 Task: Forward email as attachment with the signature Guillermo Adams with the subject Update on a termination meeting from softage.8@softage.net to softage.6@softage.net and softage.7@softage.net with BCC to softage.9@softage.net with the message Could you please provide a list of the project assumptions and constraints?
Action: Mouse moved to (113, 108)
Screenshot: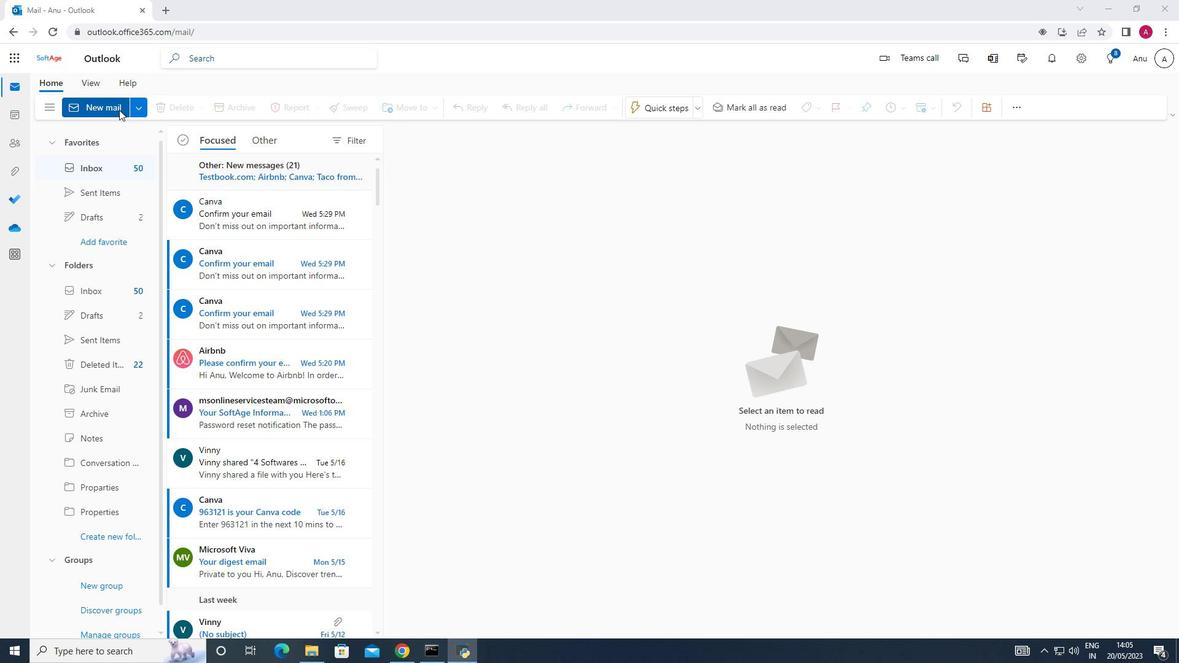 
Action: Mouse pressed left at (113, 108)
Screenshot: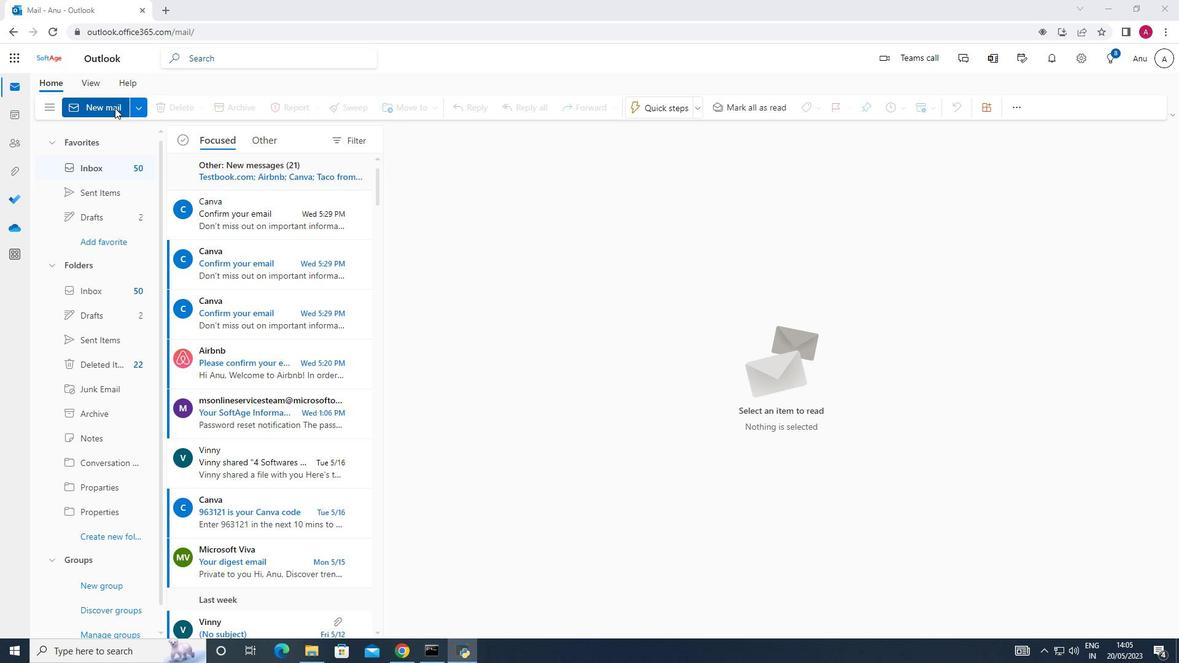 
Action: Mouse moved to (460, 175)
Screenshot: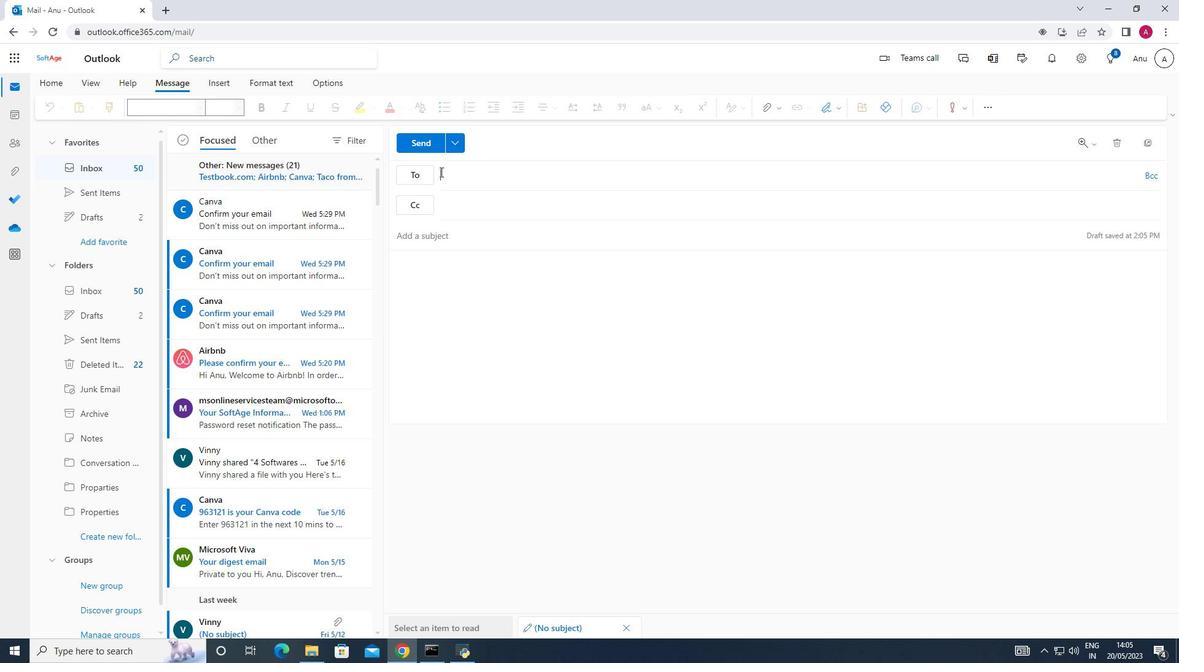 
Action: Mouse pressed left at (460, 175)
Screenshot: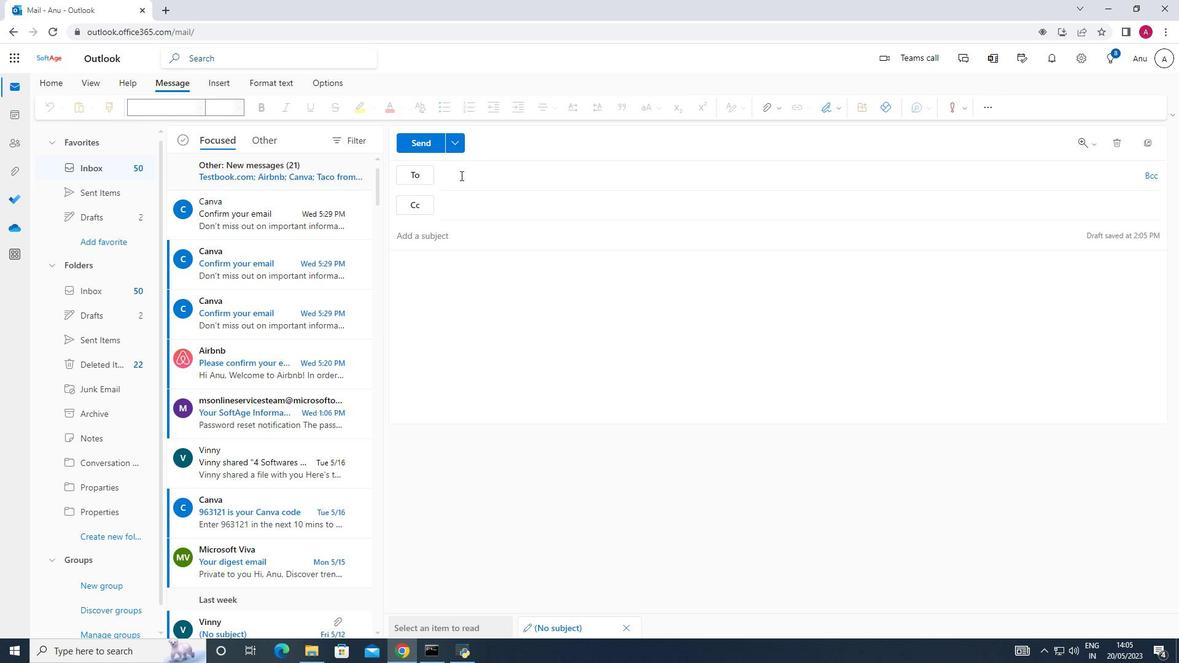 
Action: Mouse moved to (838, 112)
Screenshot: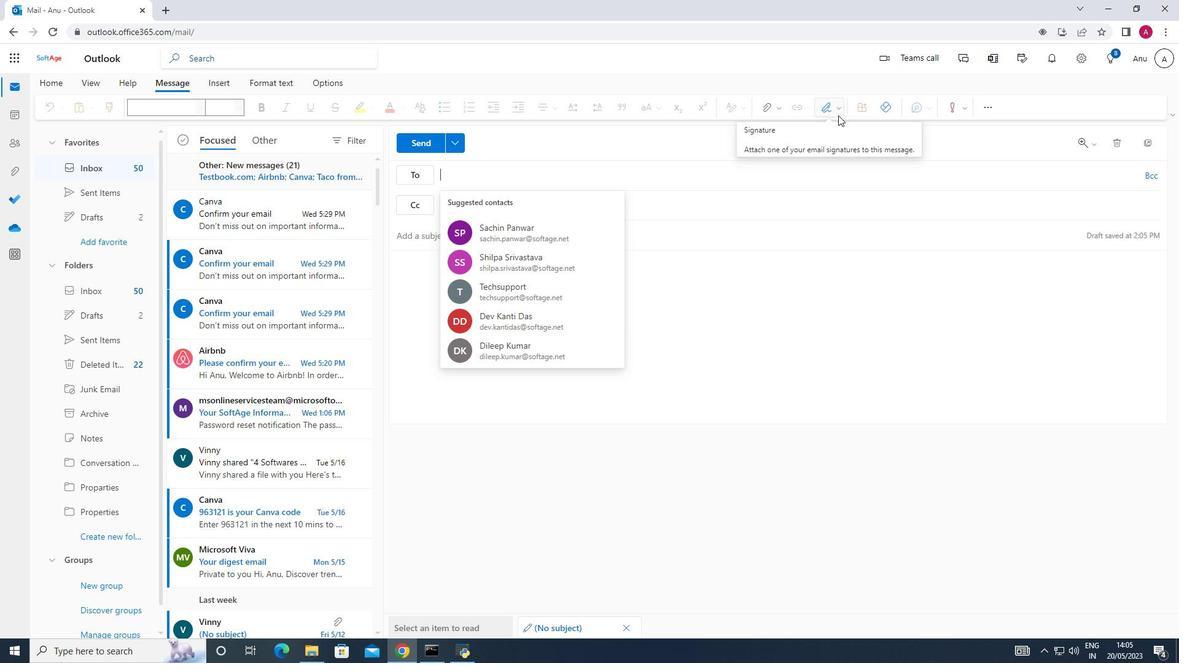 
Action: Mouse pressed left at (838, 112)
Screenshot: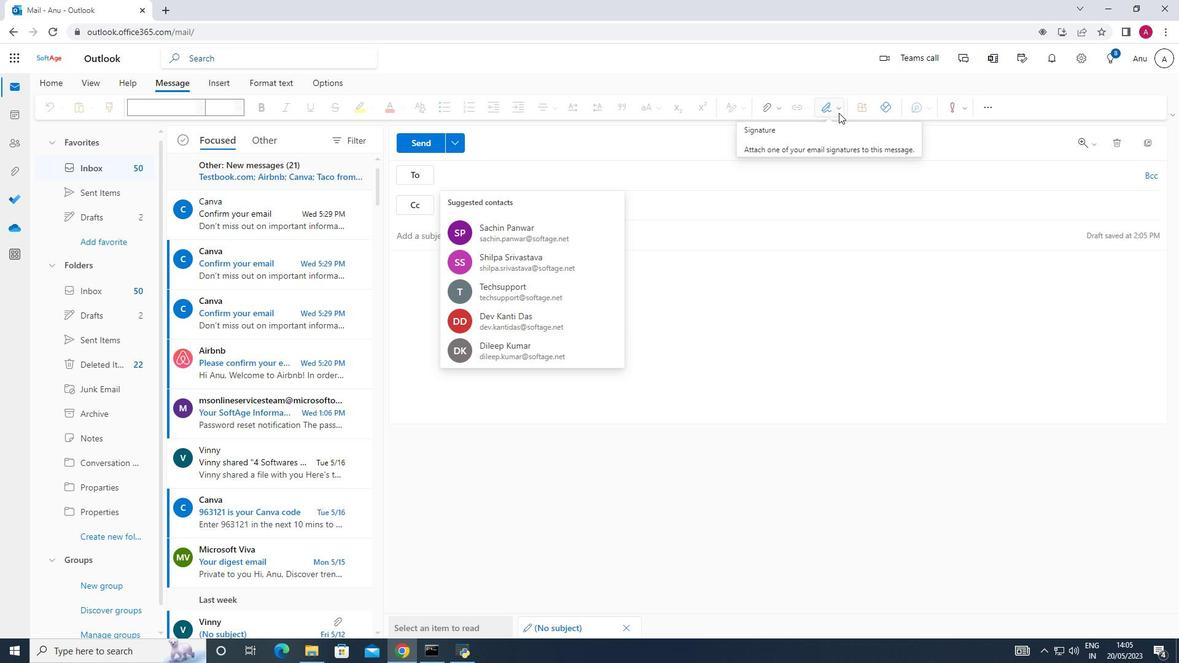 
Action: Mouse moved to (808, 160)
Screenshot: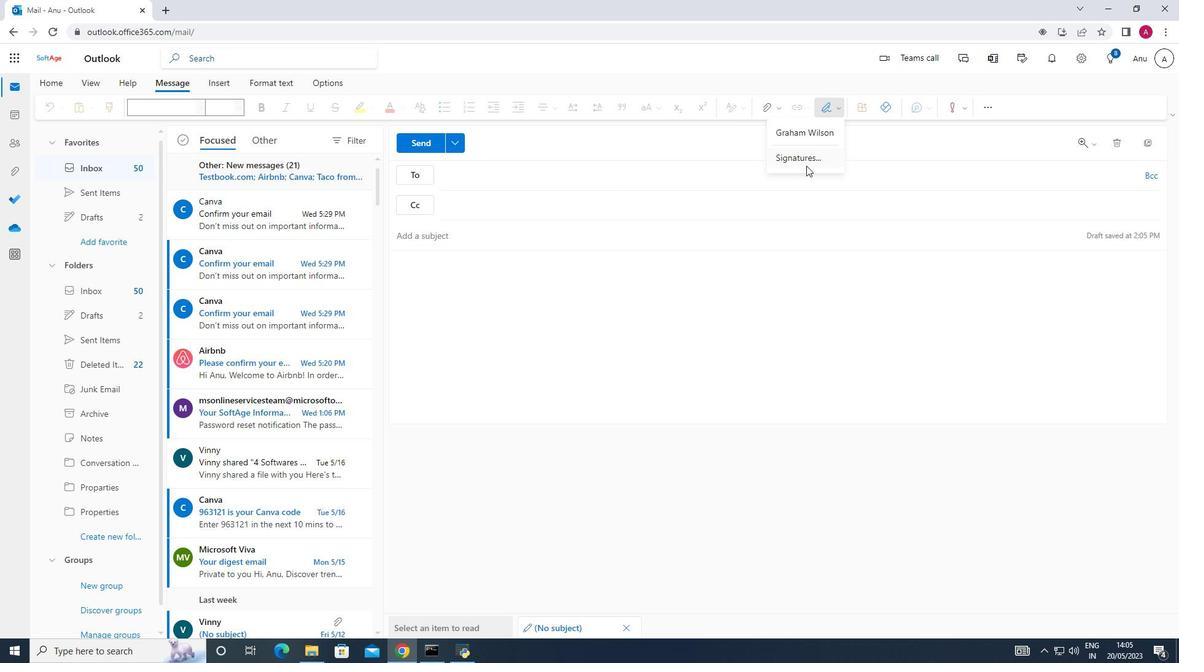 
Action: Mouse pressed left at (808, 160)
Screenshot: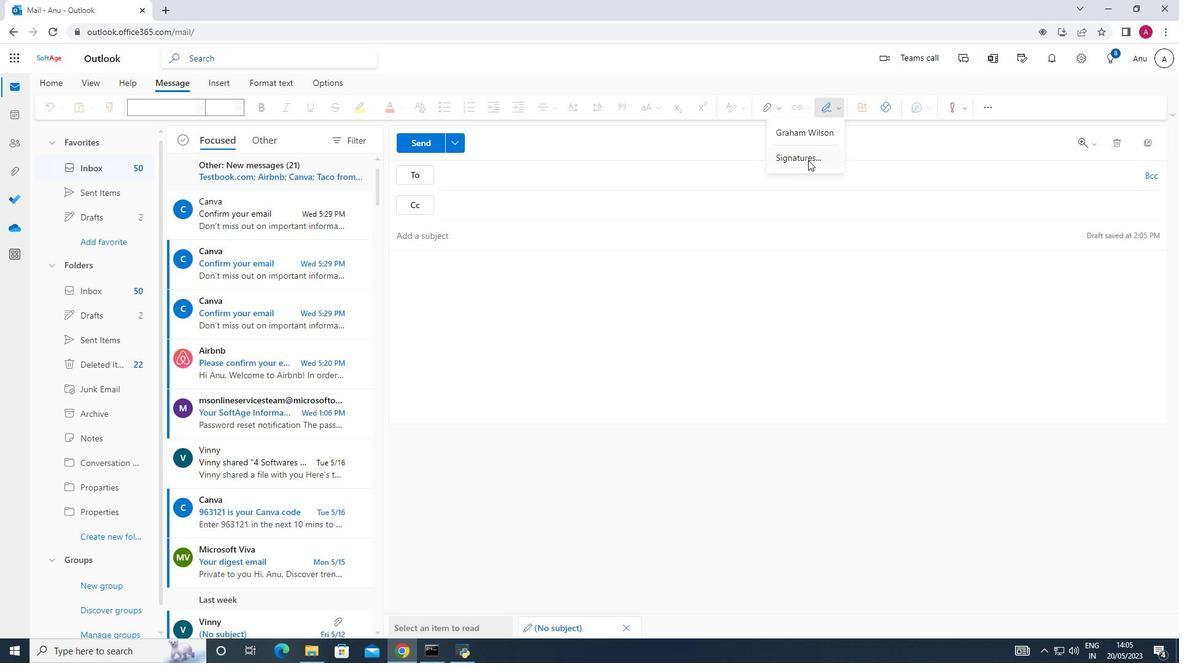 
Action: Mouse moved to (838, 205)
Screenshot: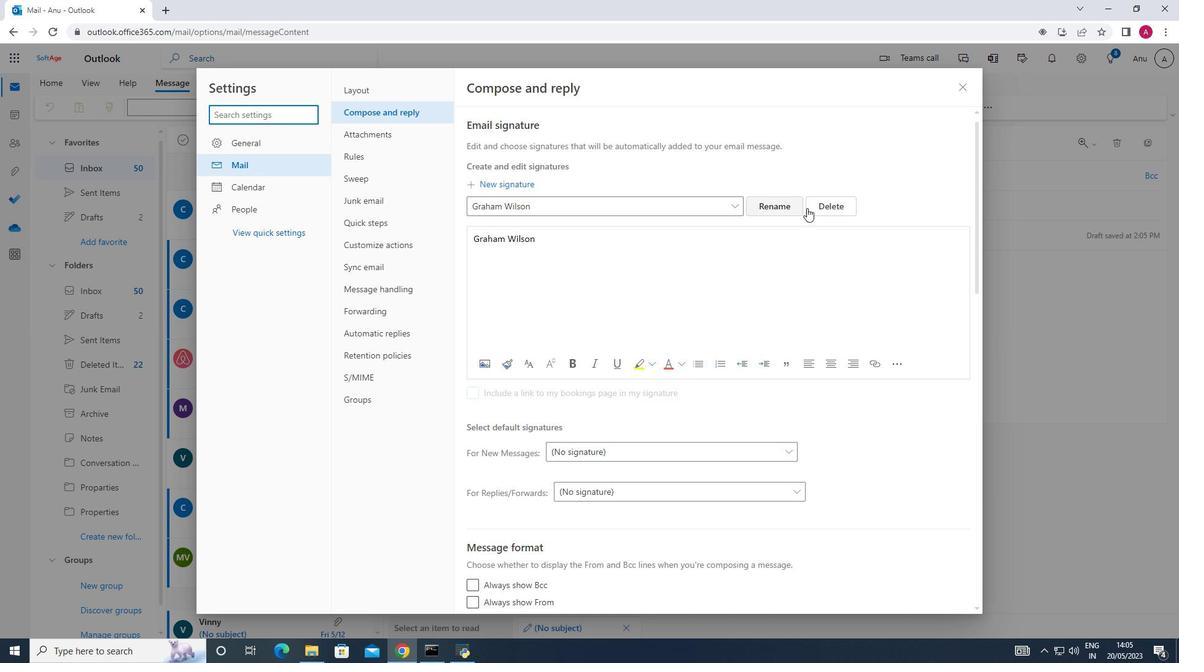 
Action: Mouse pressed left at (838, 205)
Screenshot: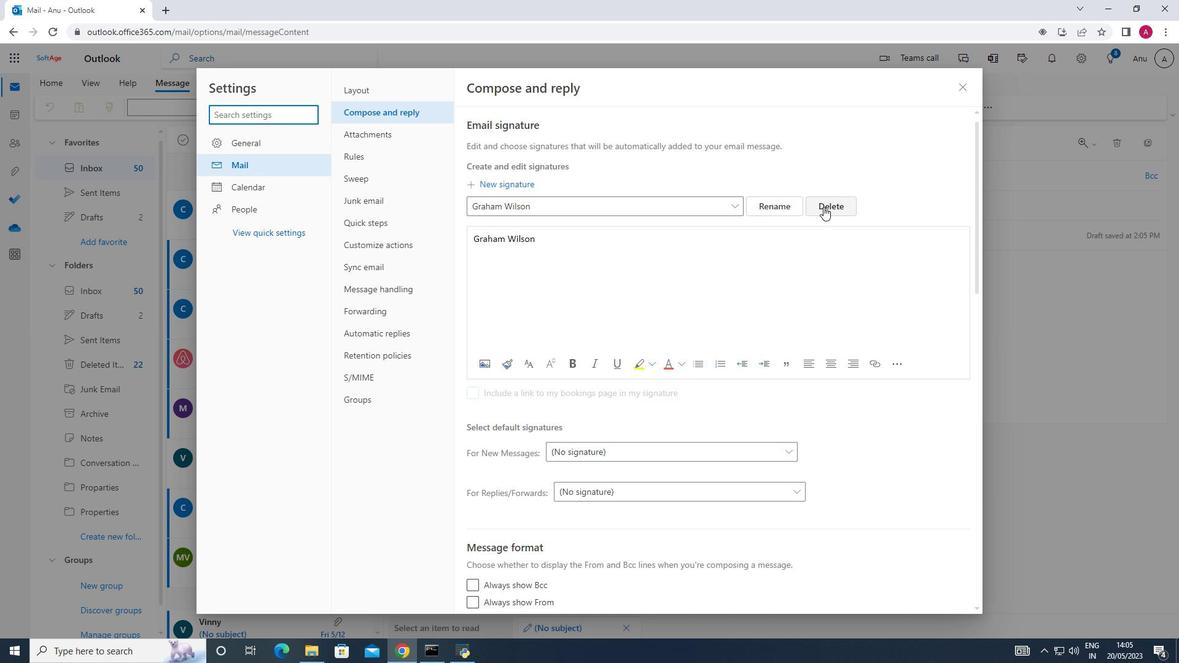 
Action: Mouse moved to (881, 588)
Screenshot: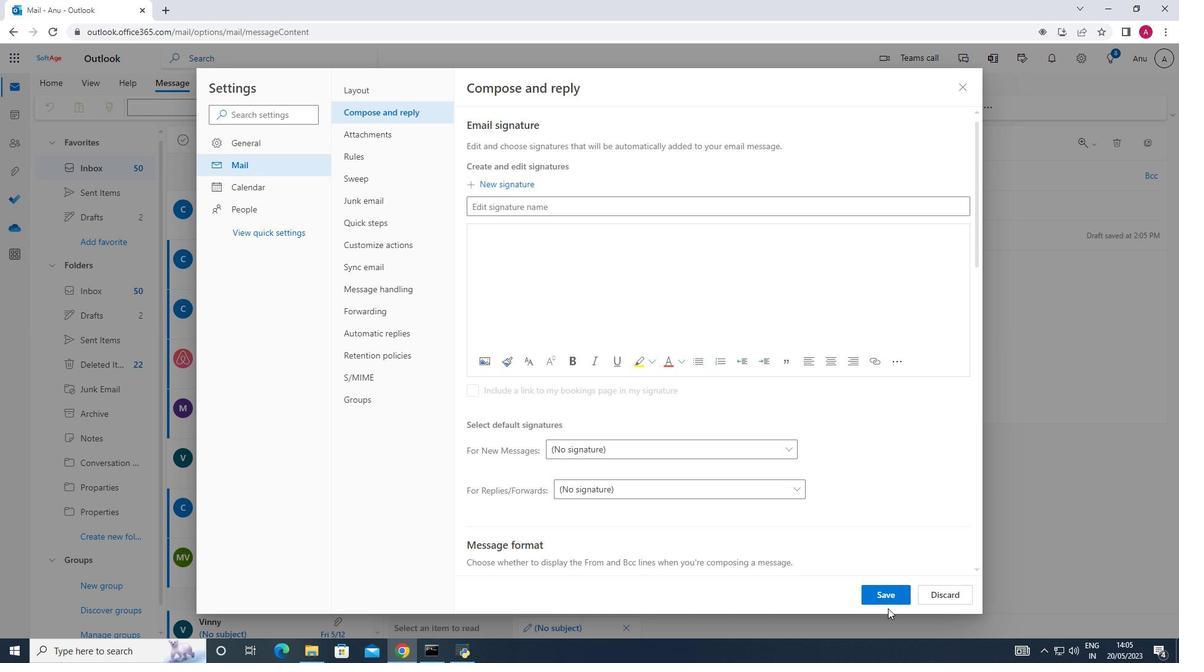 
Action: Mouse pressed left at (881, 588)
Screenshot: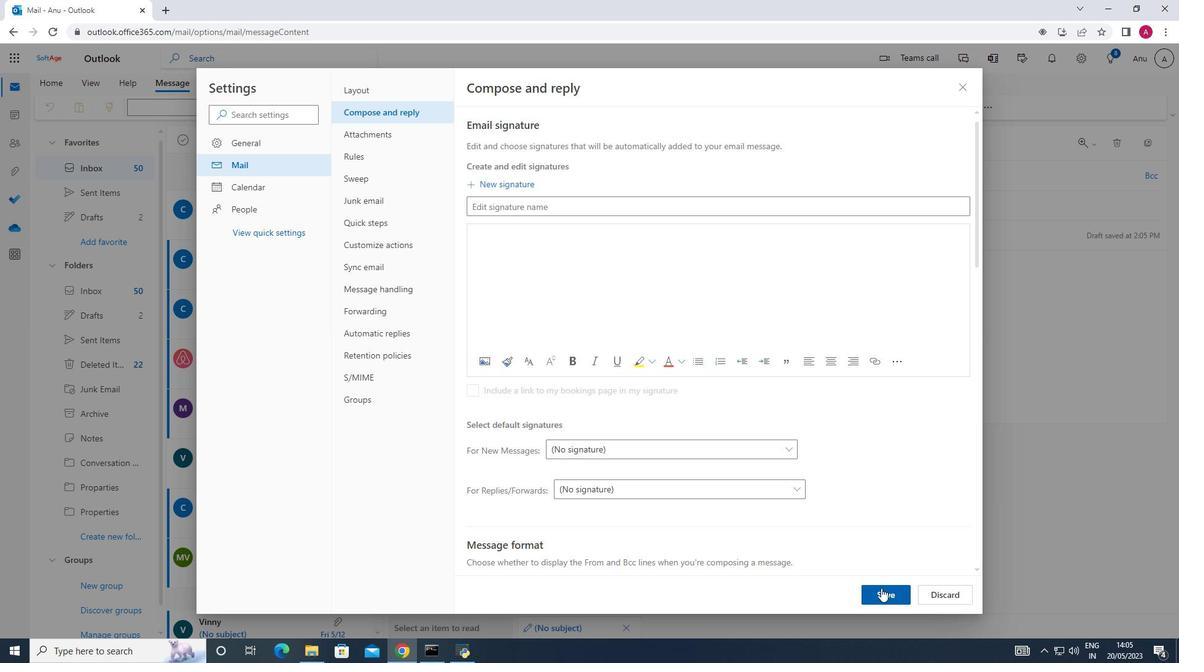 
Action: Mouse moved to (961, 85)
Screenshot: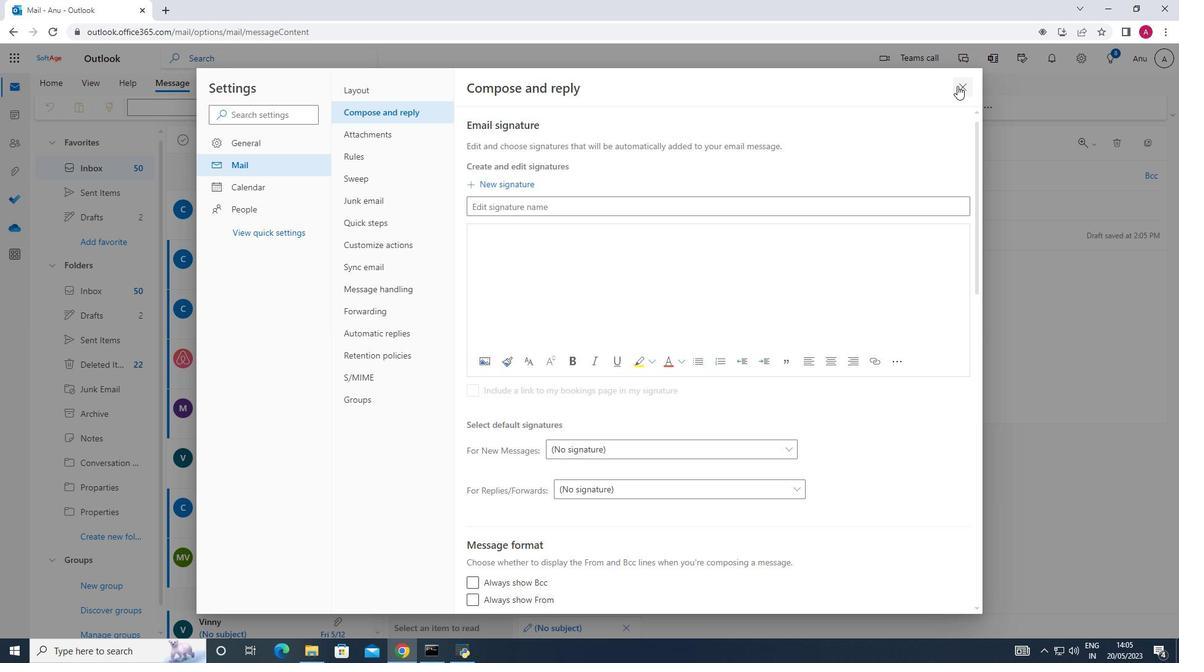 
Action: Mouse pressed left at (961, 85)
Screenshot: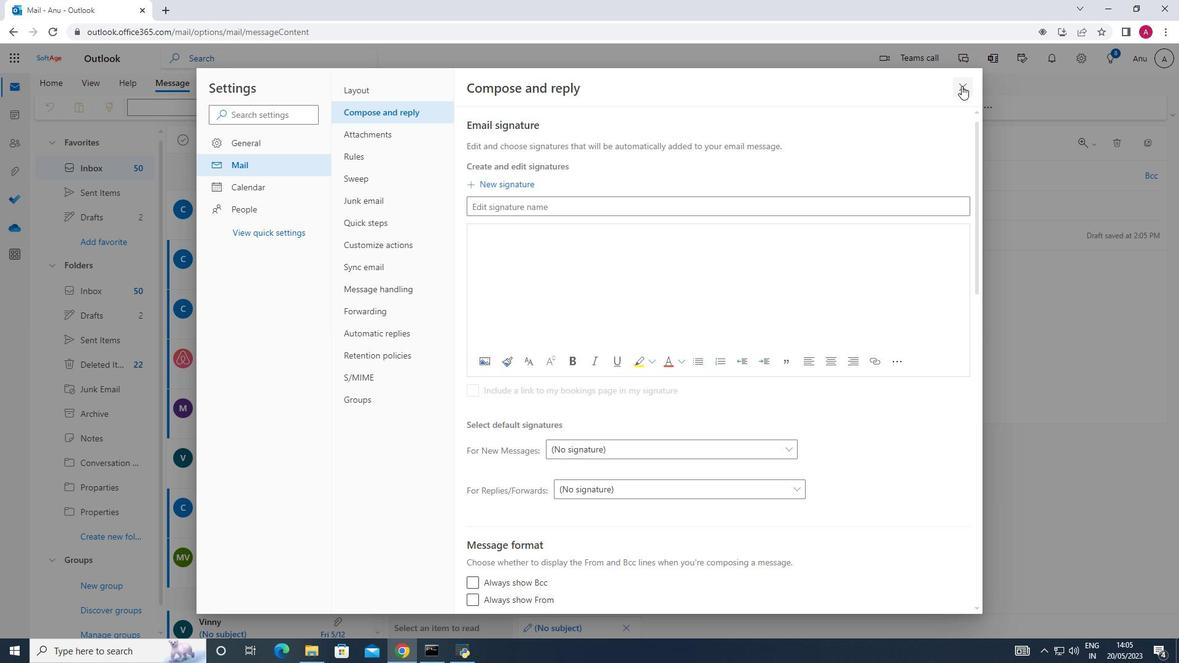 
Action: Mouse moved to (832, 109)
Screenshot: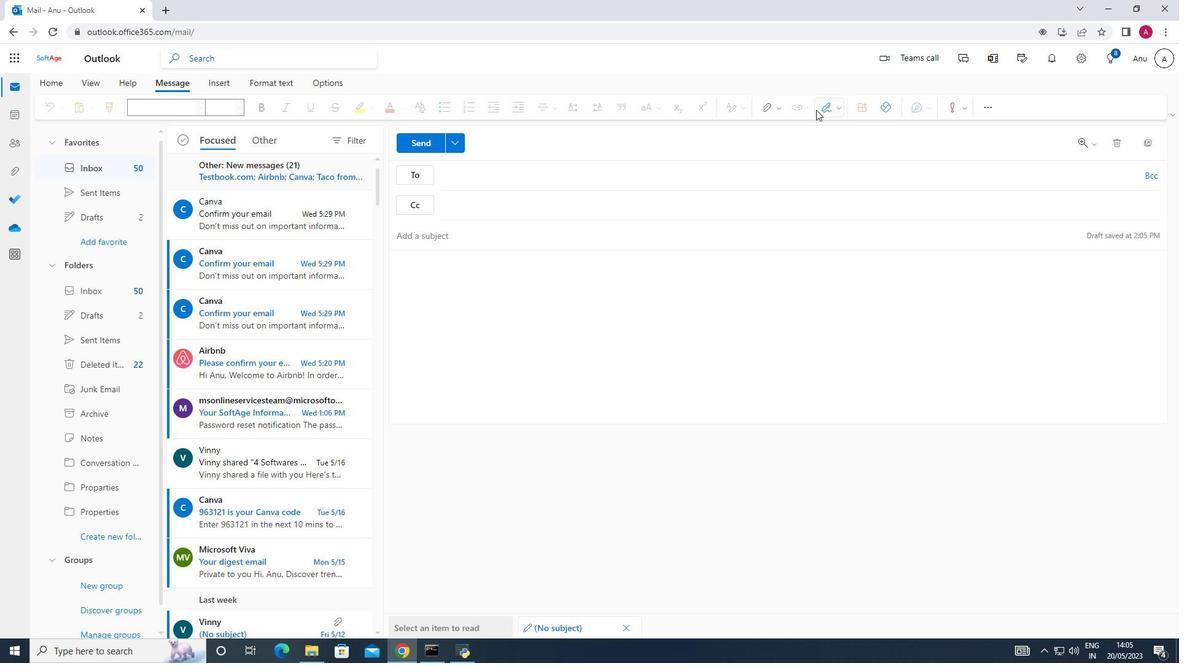 
Action: Mouse pressed left at (832, 109)
Screenshot: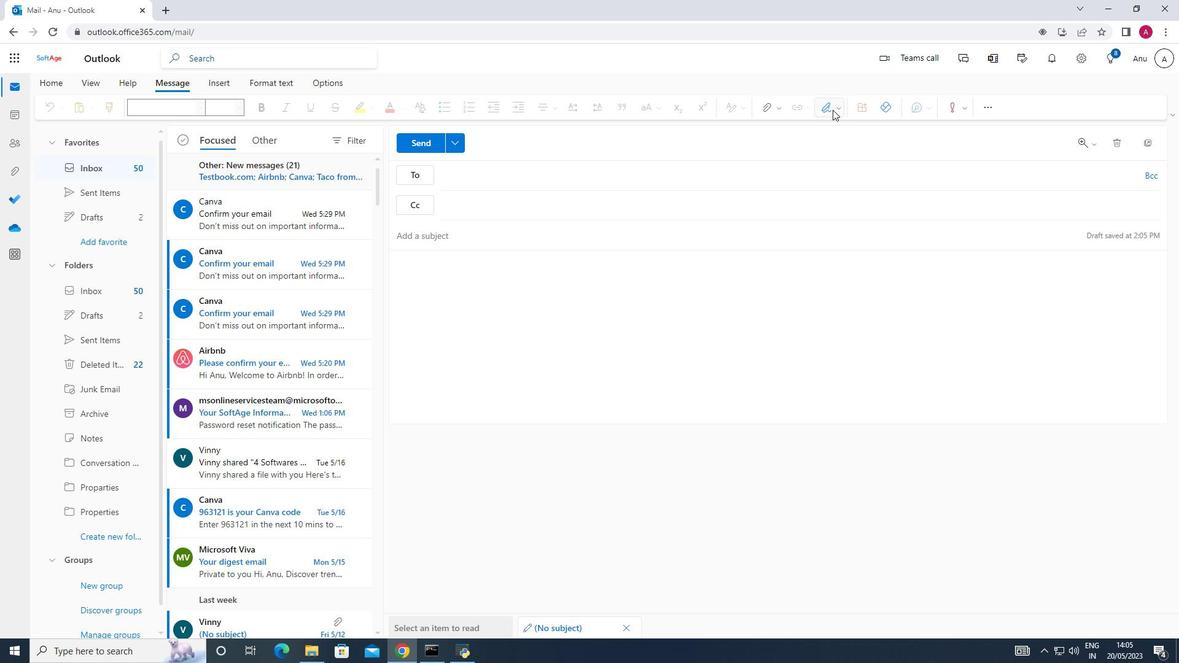 
Action: Mouse moved to (825, 135)
Screenshot: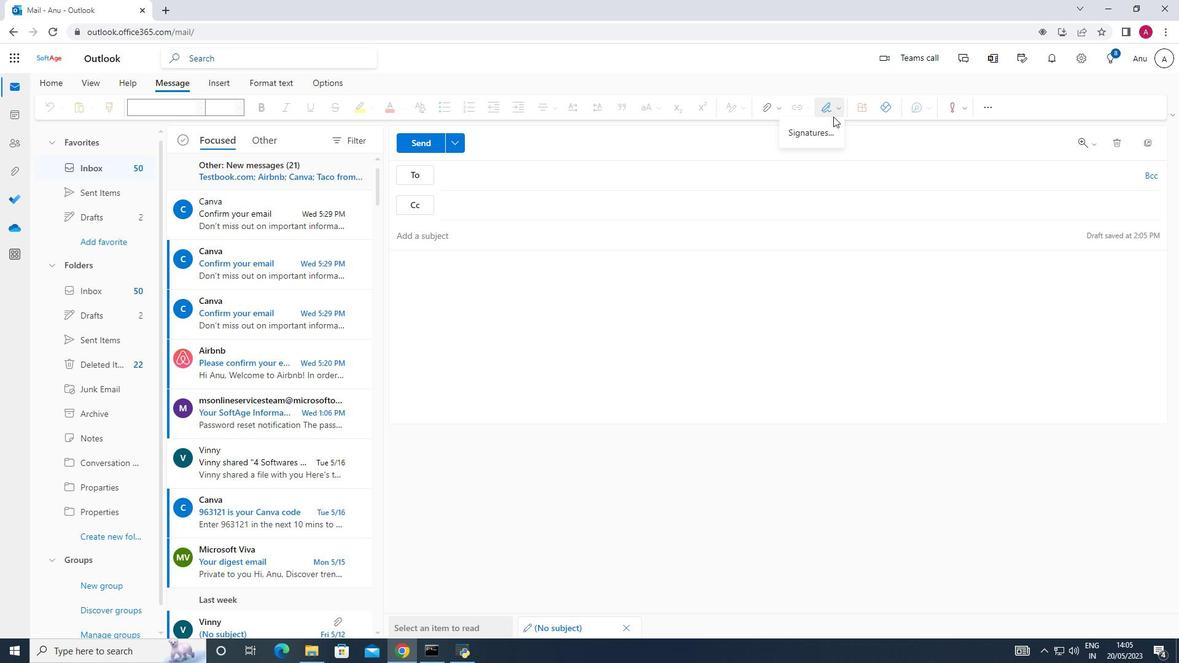 
Action: Mouse pressed left at (825, 135)
Screenshot: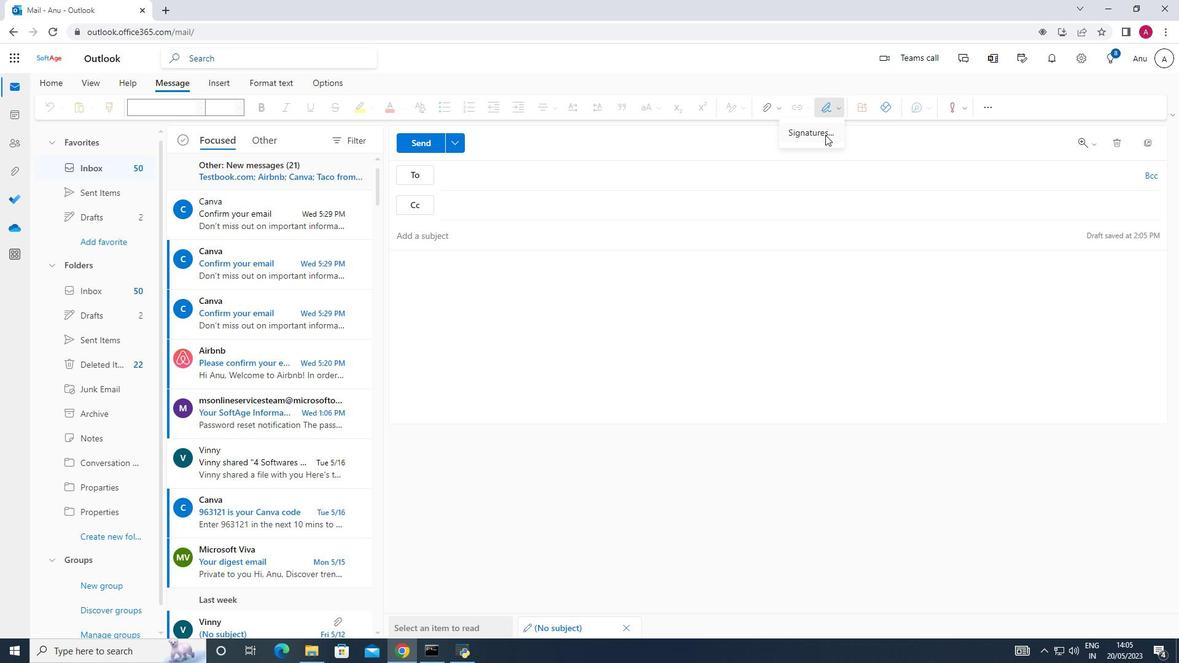 
Action: Mouse moved to (513, 209)
Screenshot: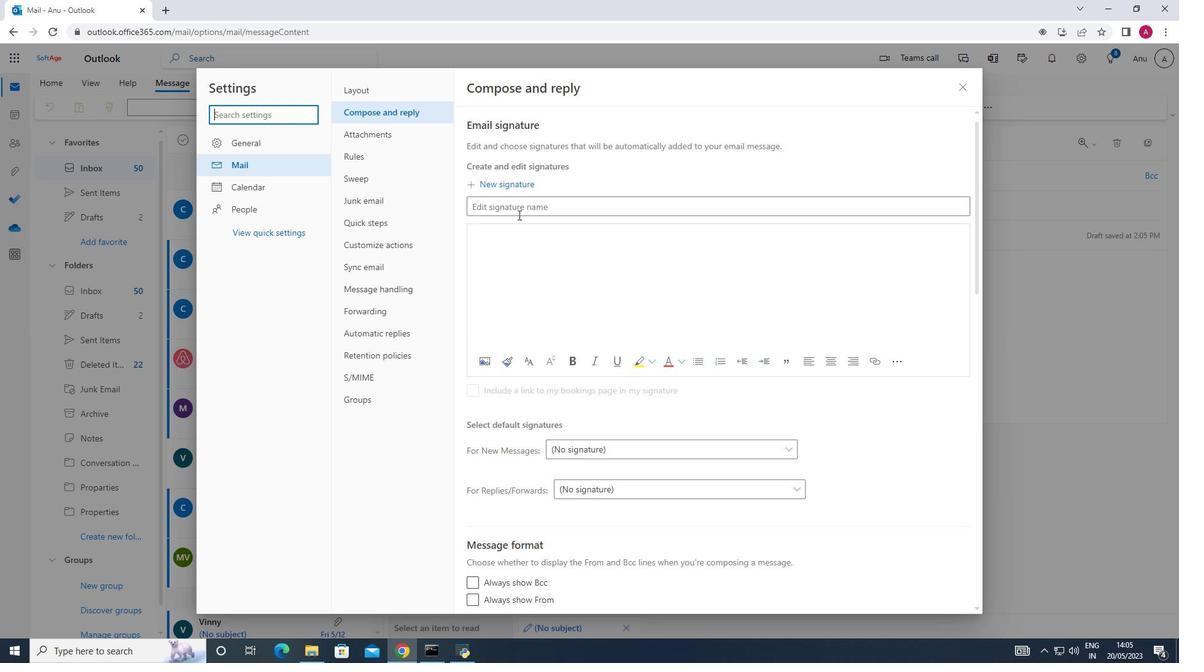 
Action: Mouse pressed left at (513, 209)
Screenshot: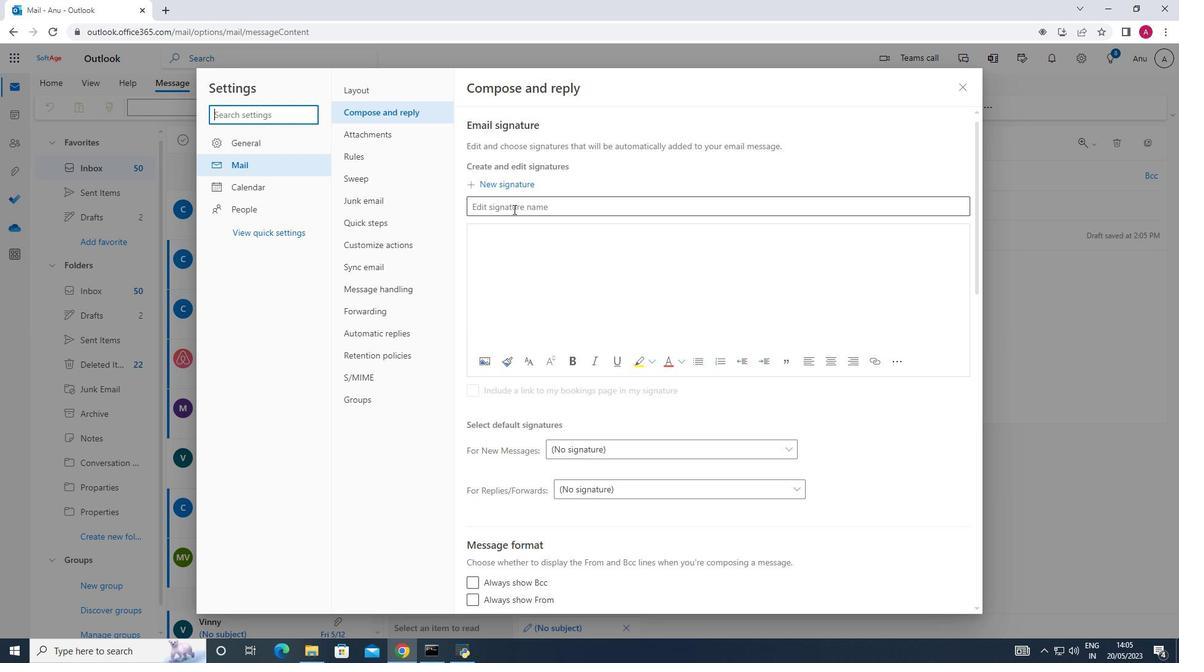 
Action: Key pressed <Key.shift><Key.shift><Key.shift>Guillermo<Key.space><Key.shift>Adams
Screenshot: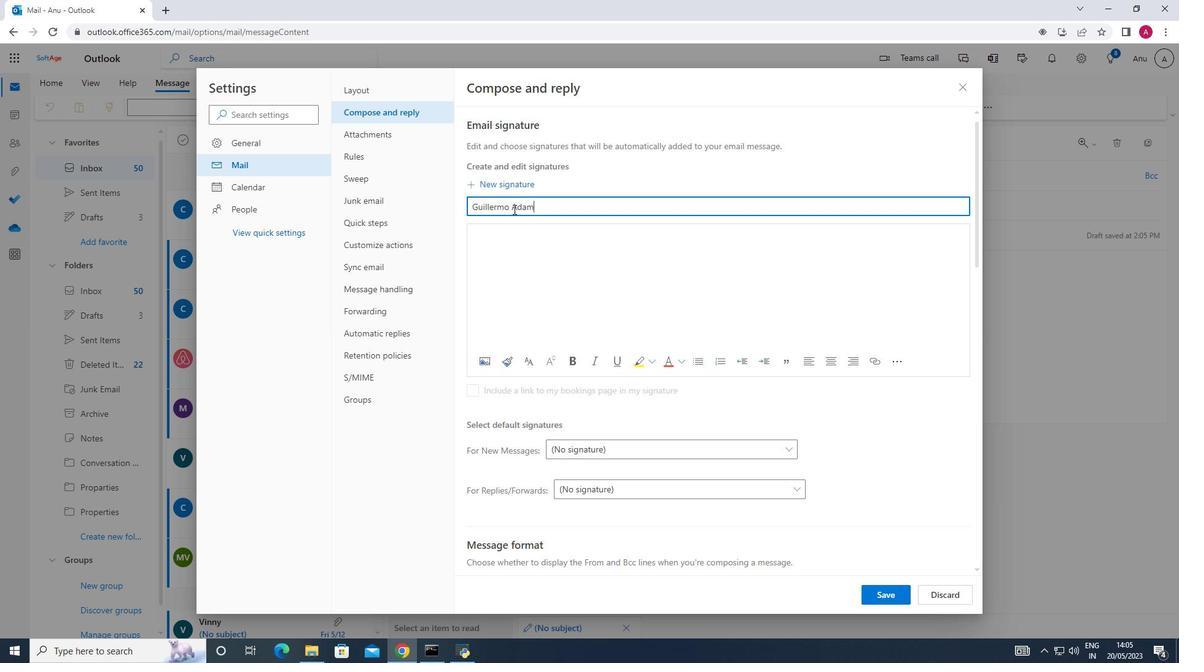 
Action: Mouse moved to (485, 239)
Screenshot: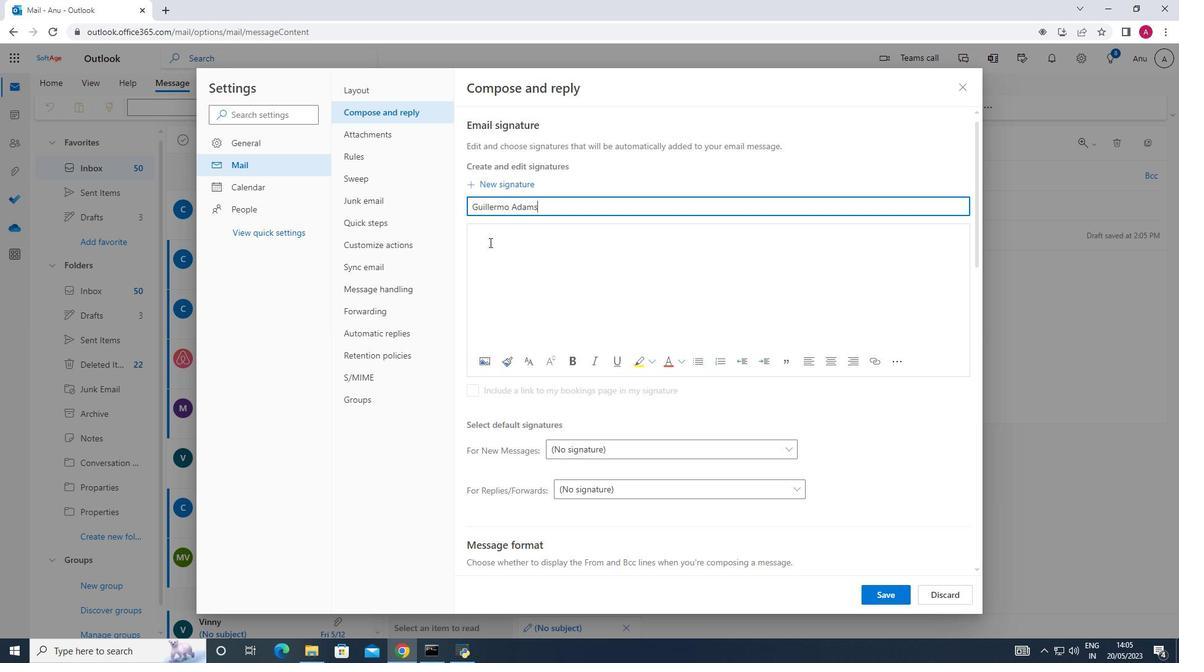 
Action: Mouse pressed left at (485, 239)
Screenshot: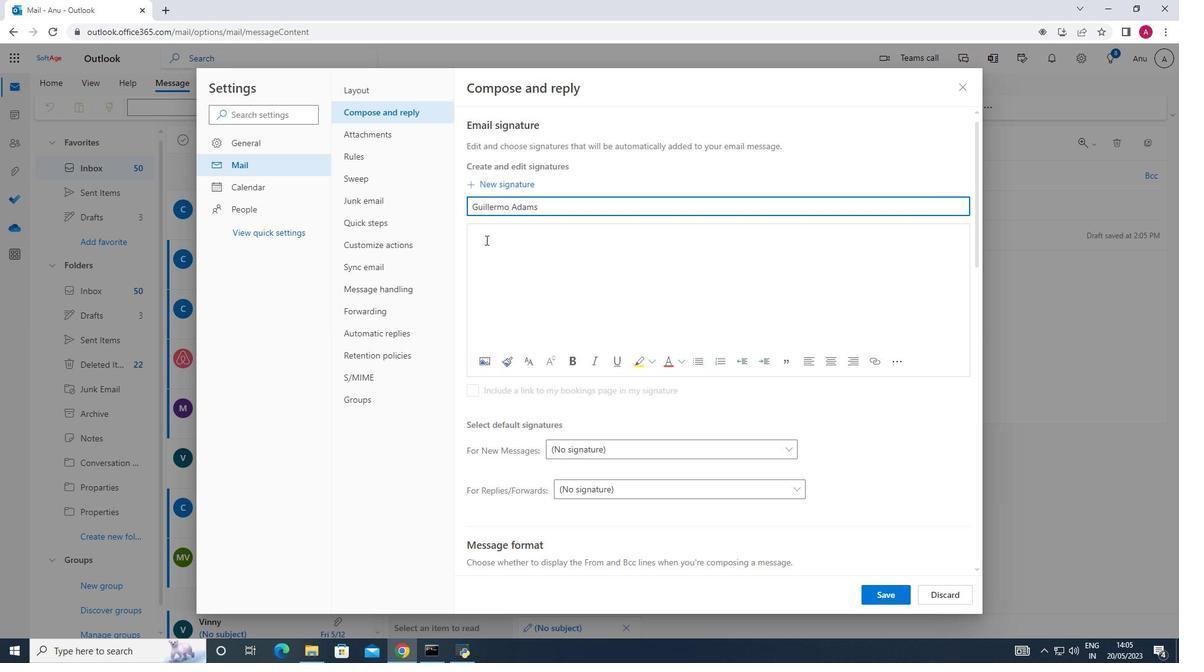 
Action: Key pressed <Key.shift><Key.shift><Key.shift><Key.shift><Key.shift><Key.shift><Key.shift><Key.shift>Guillermo<Key.space><Key.shift>Adams
Screenshot: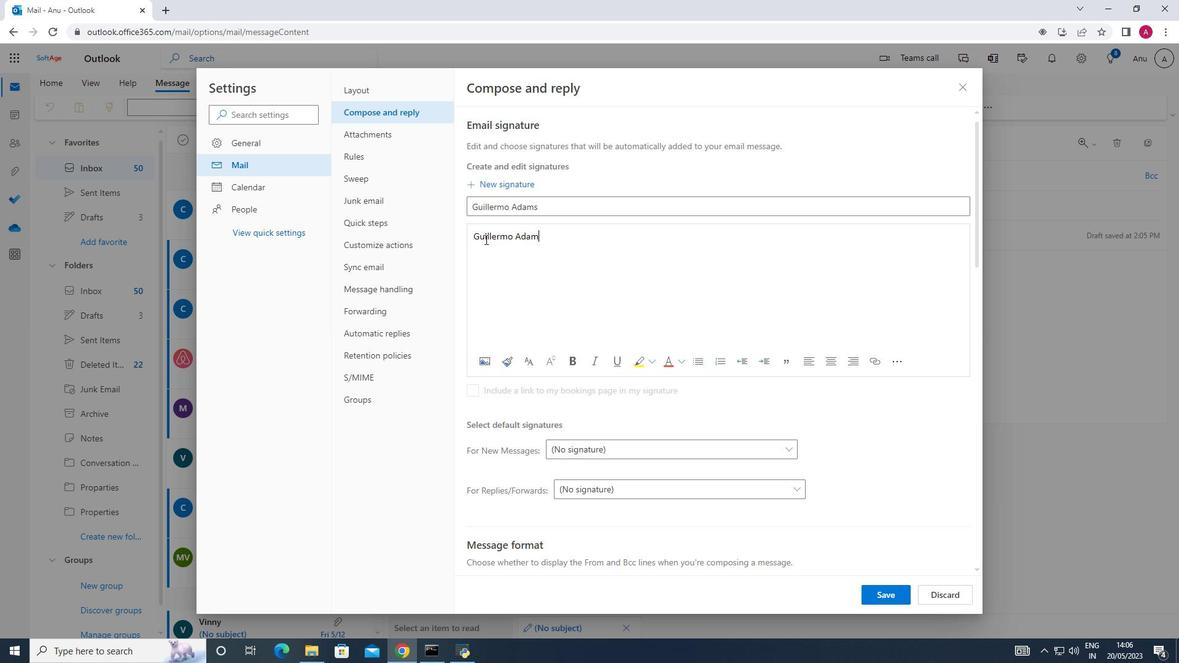 
Action: Mouse moved to (562, 272)
Screenshot: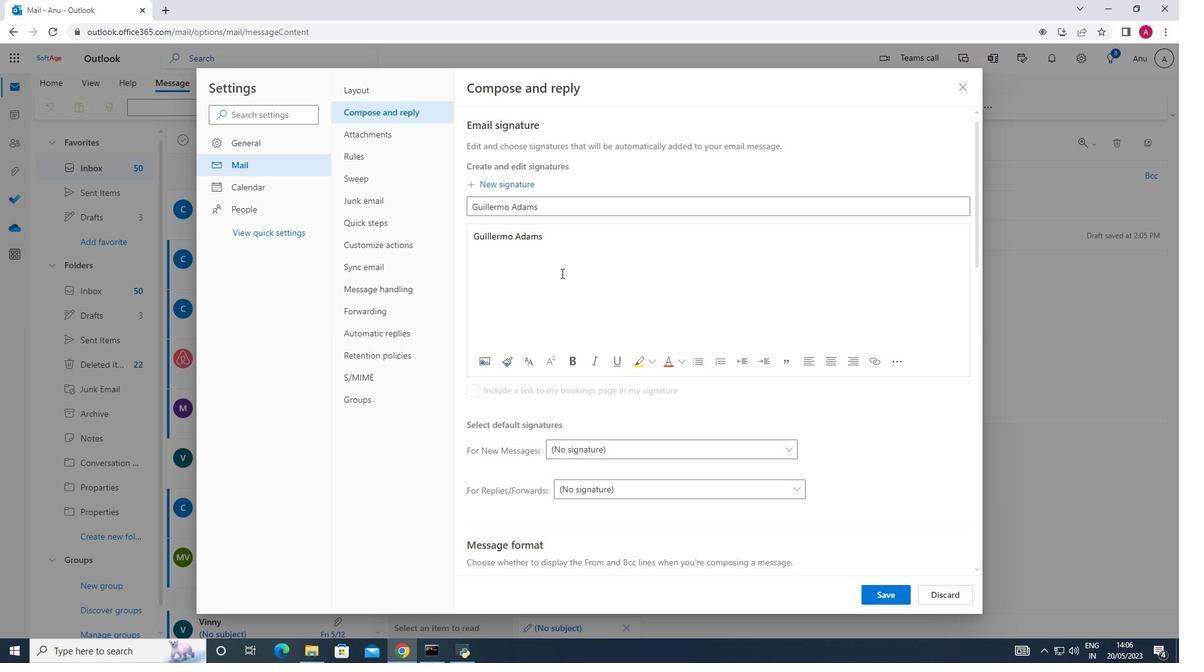 
Action: Mouse scrolled (562, 271) with delta (0, 0)
Screenshot: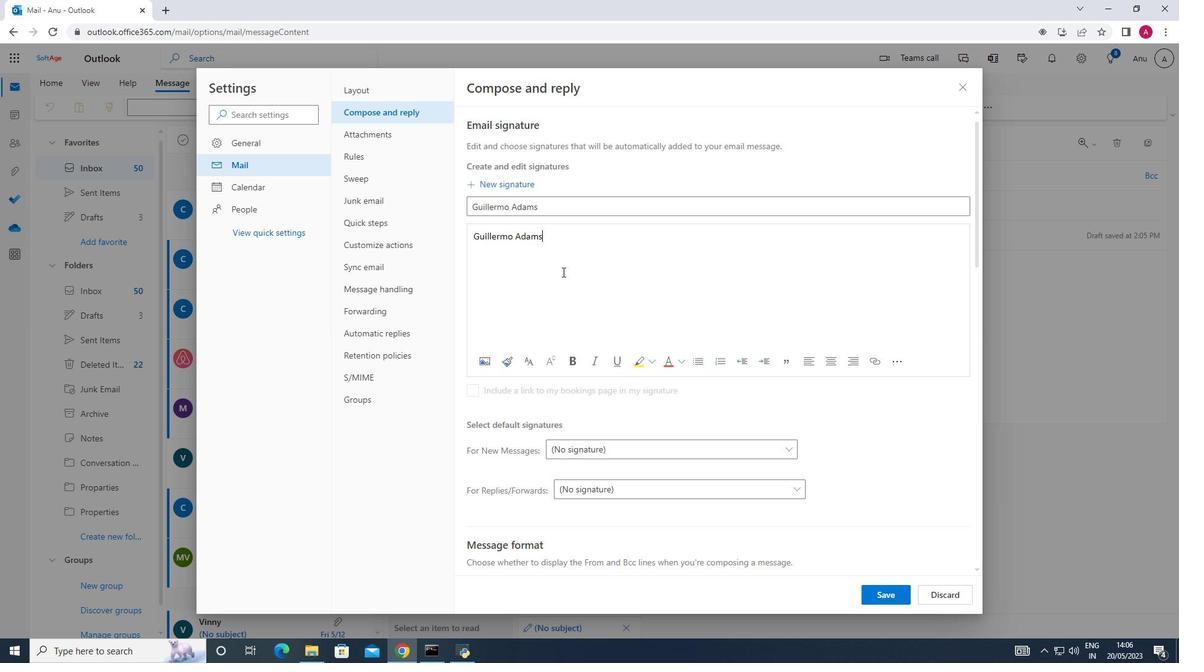 
Action: Mouse moved to (868, 590)
Screenshot: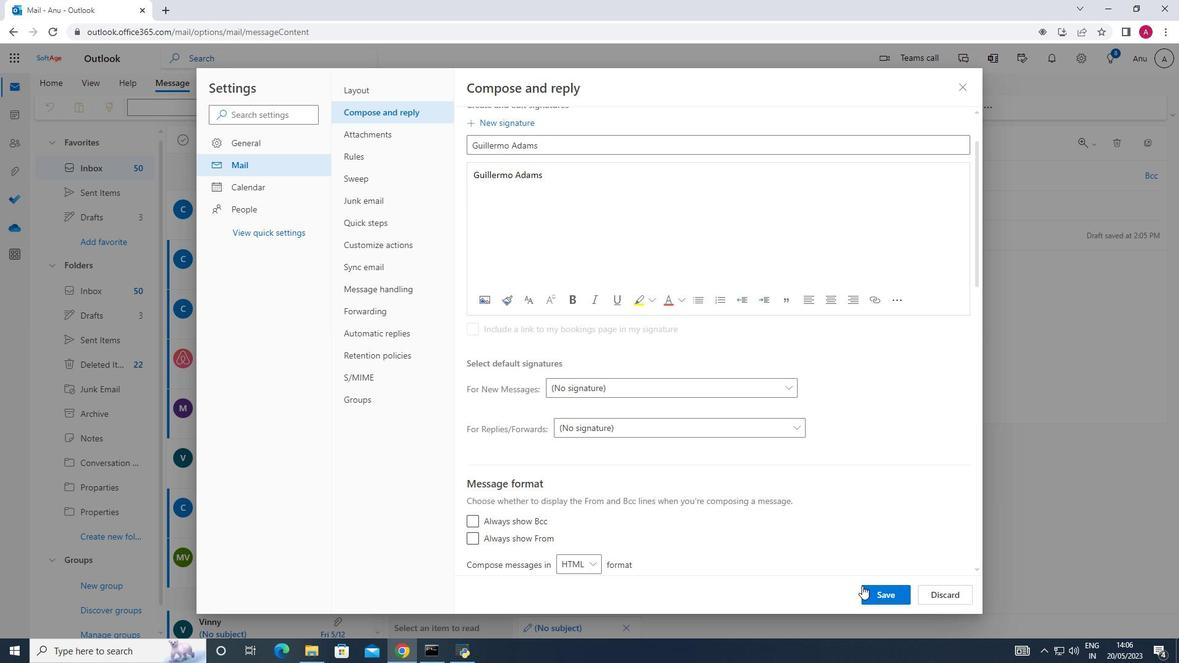 
Action: Mouse pressed left at (868, 590)
Screenshot: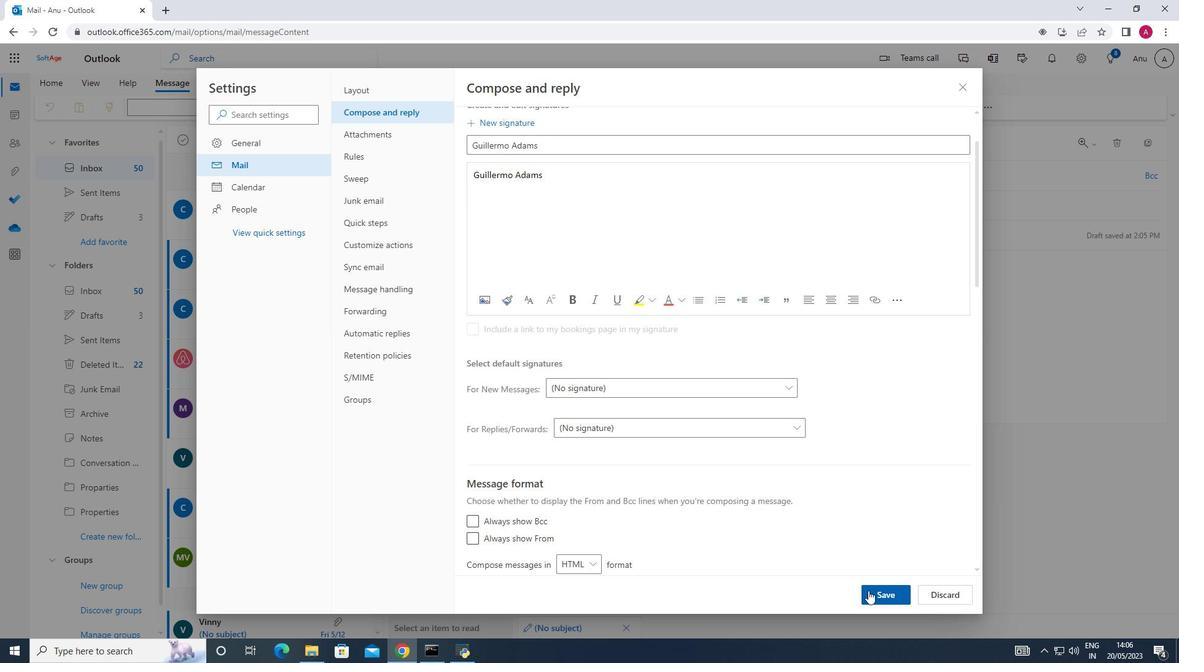 
Action: Mouse moved to (961, 91)
Screenshot: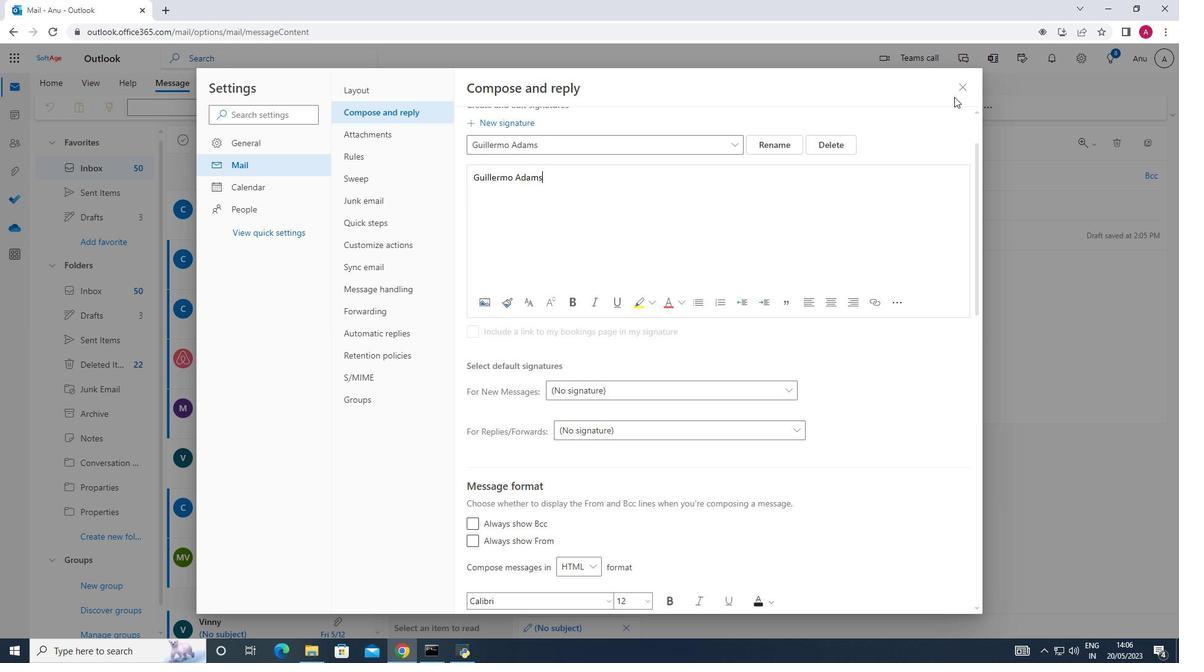 
Action: Mouse pressed left at (961, 91)
Screenshot: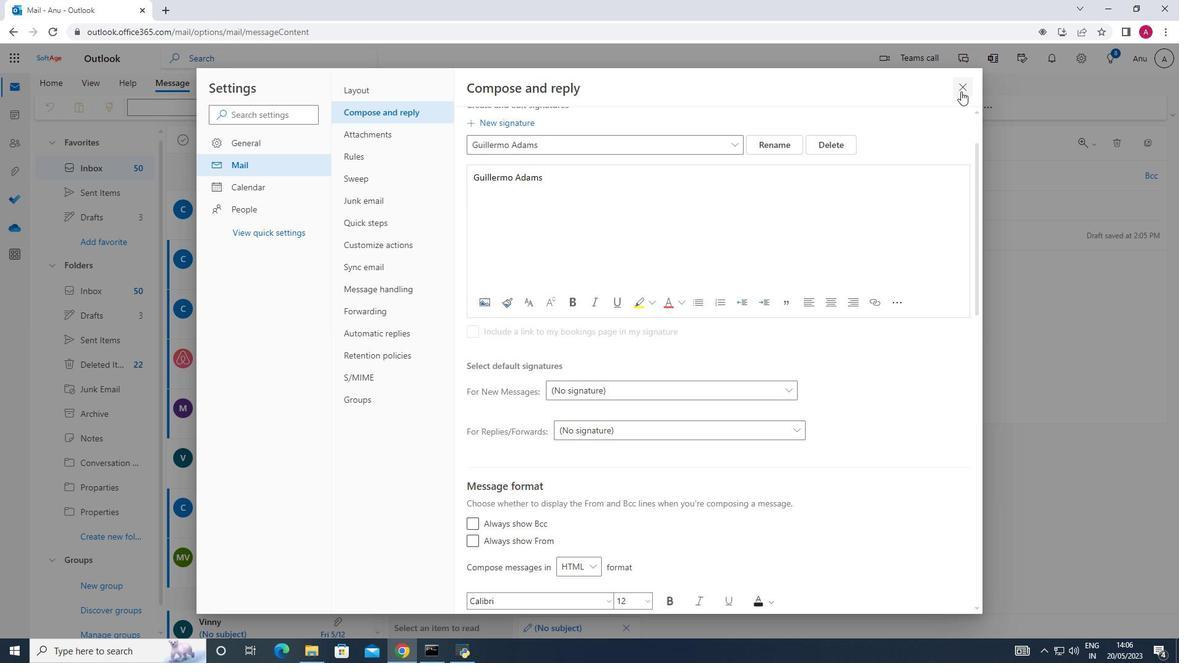 
Action: Mouse moved to (464, 178)
Screenshot: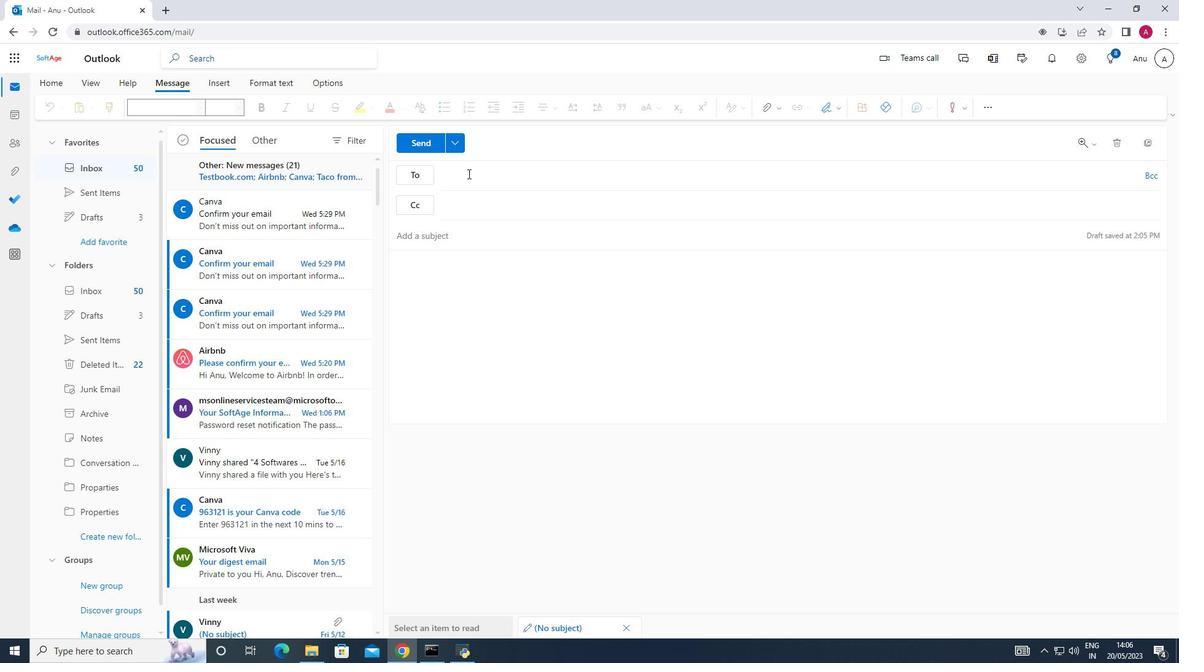 
Action: Mouse pressed left at (464, 178)
Screenshot: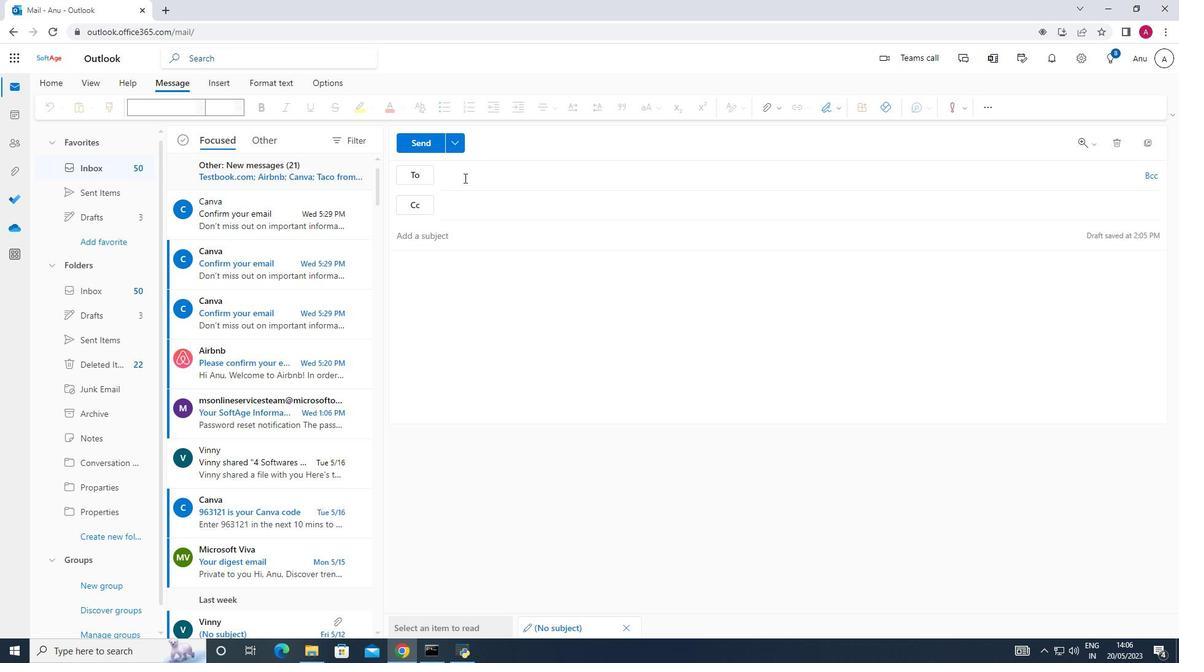 
Action: Key pressed <Key.shift>Softage.8<Key.shift>@softage.net
Screenshot: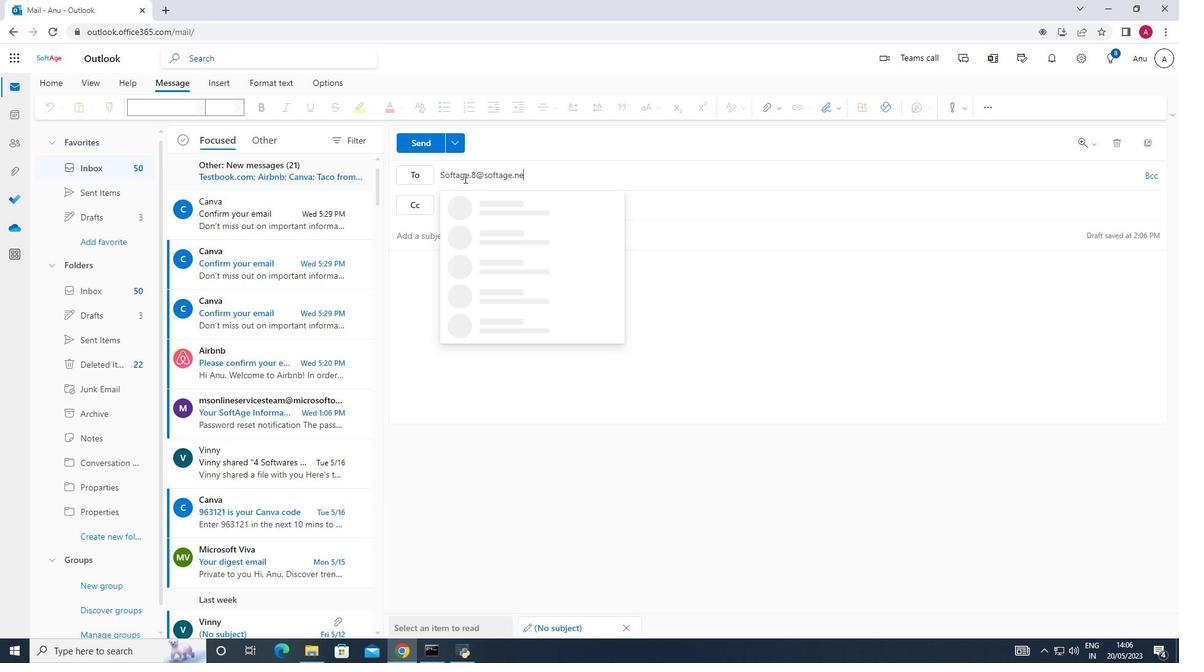 
Action: Mouse moved to (526, 207)
Screenshot: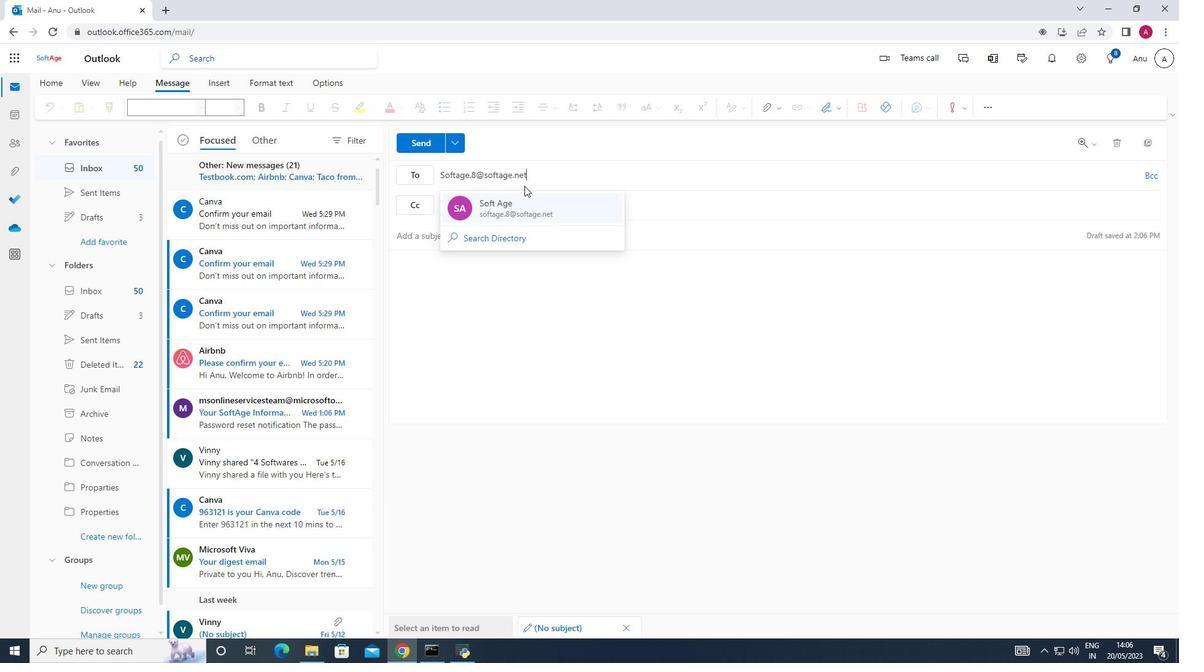 
Action: Mouse pressed left at (526, 207)
Screenshot: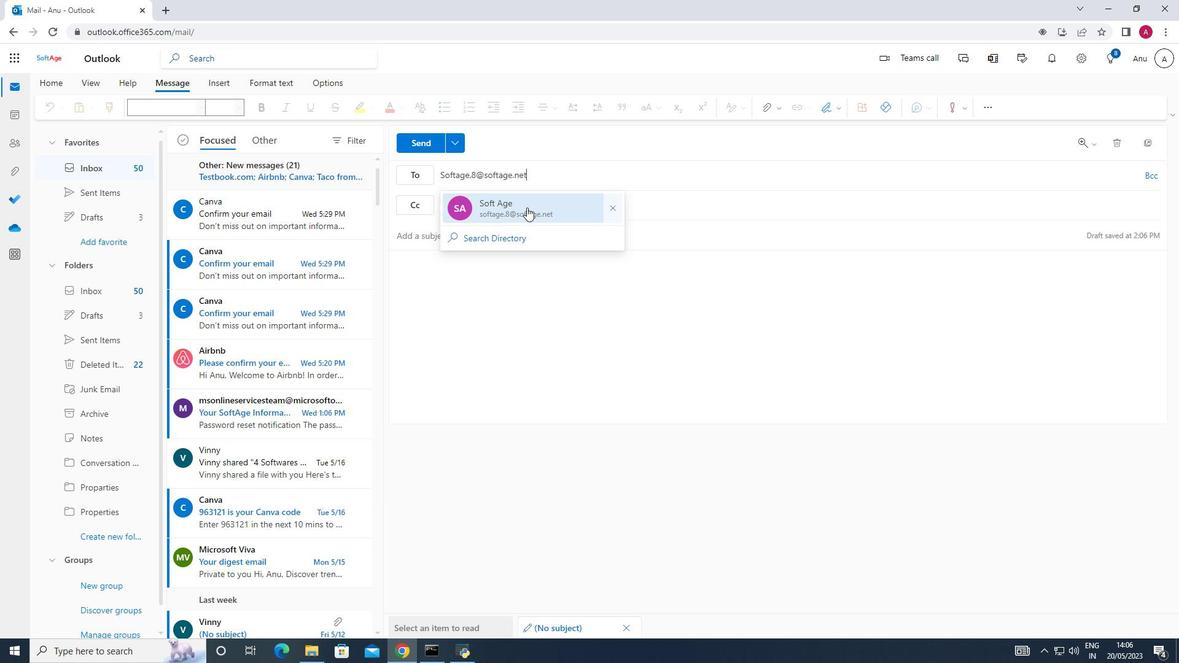 
Action: Key pressed <Key.shift>Softage.6<Key.shift>@softage.net
Screenshot: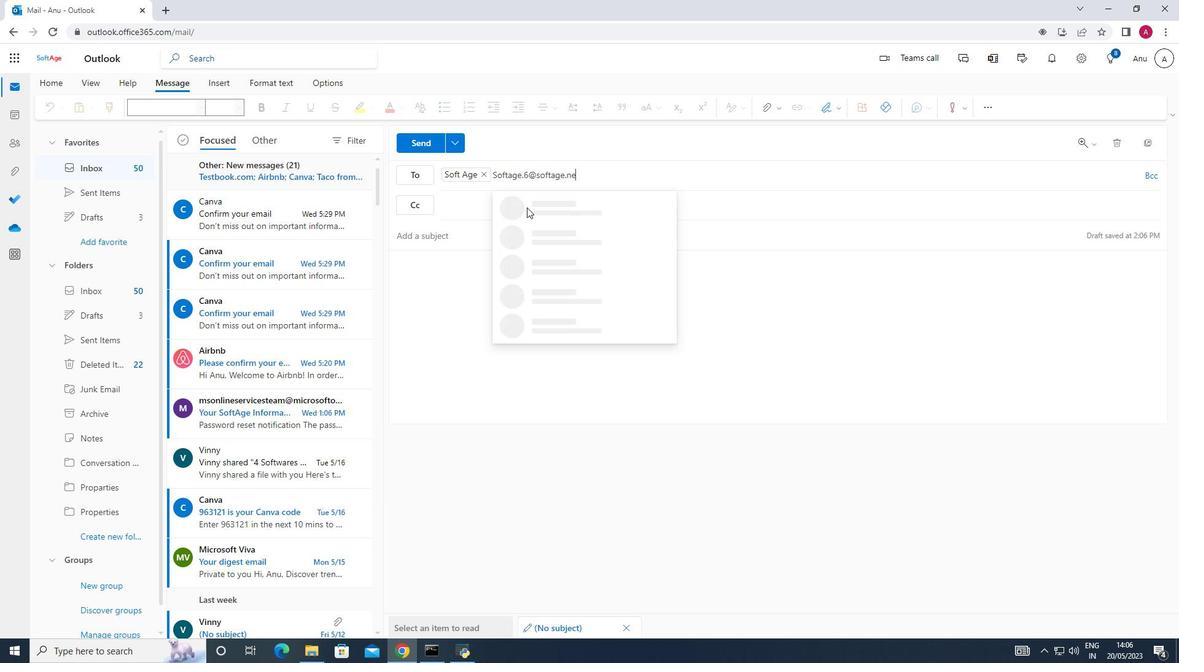 
Action: Mouse moved to (552, 208)
Screenshot: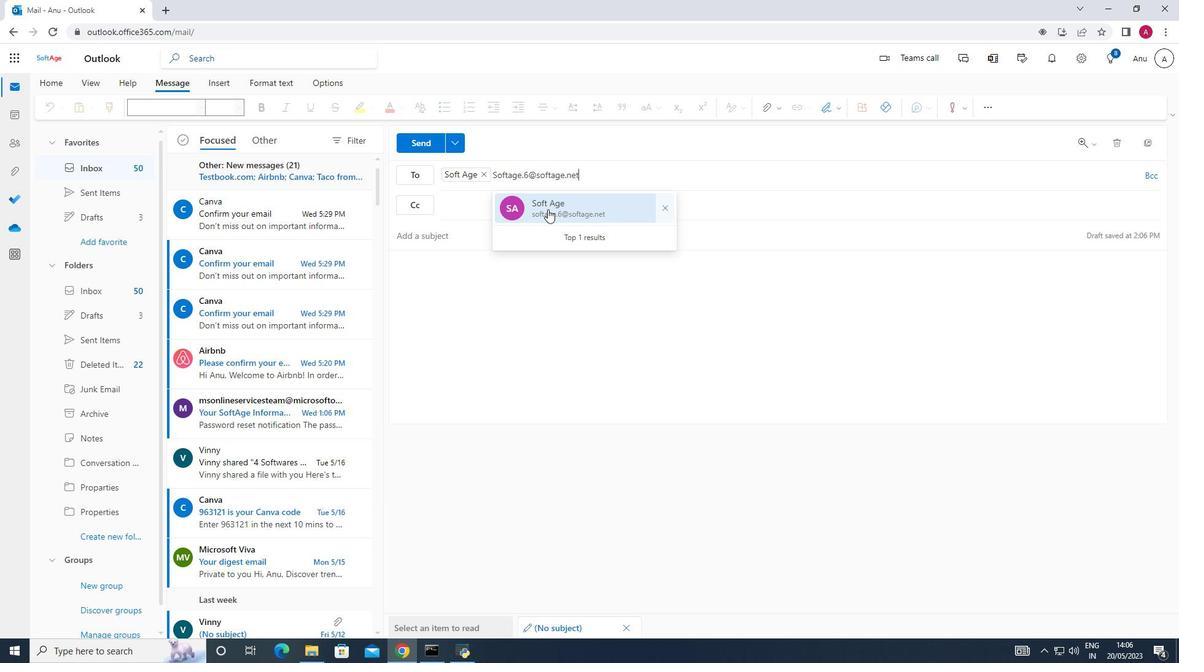 
Action: Mouse pressed left at (552, 208)
Screenshot: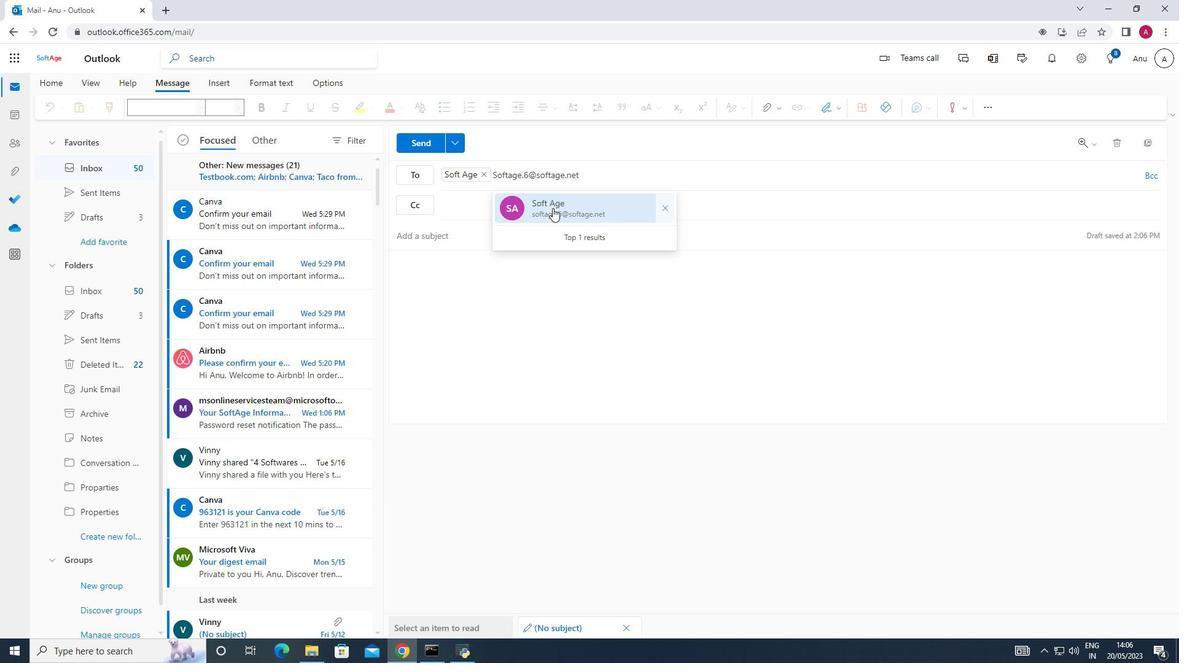 
Action: Mouse moved to (572, 195)
Screenshot: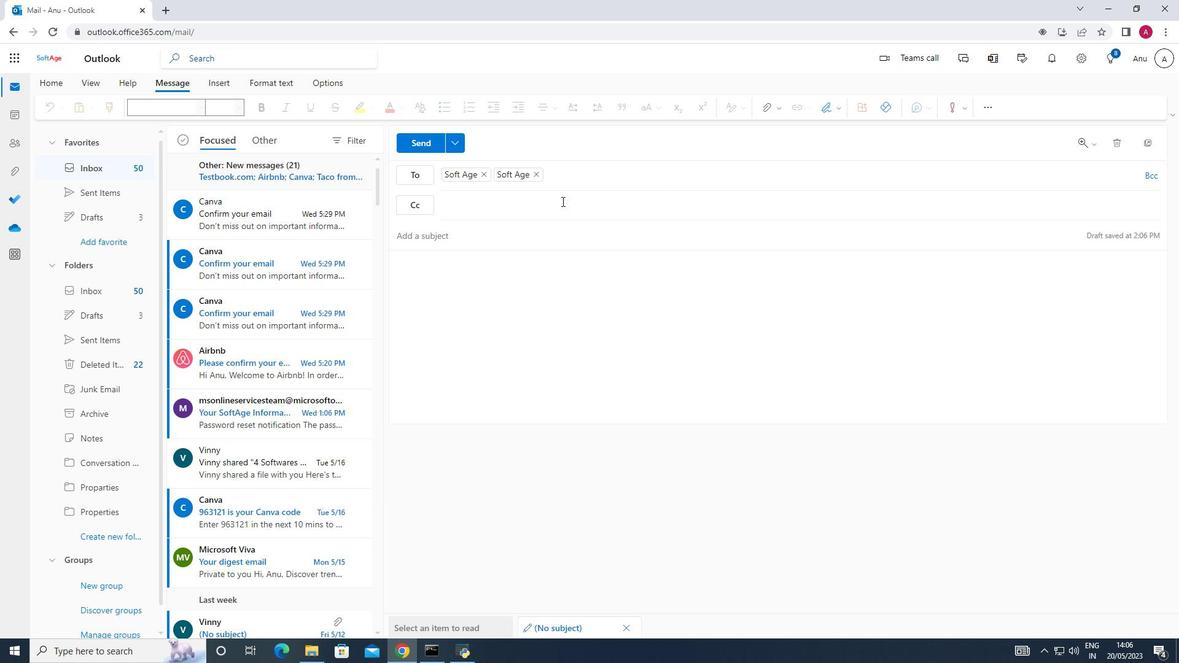 
Action: Key pressed <Key.shift>Softage.6<Key.backspace>7<Key.shift>@softage.net
Screenshot: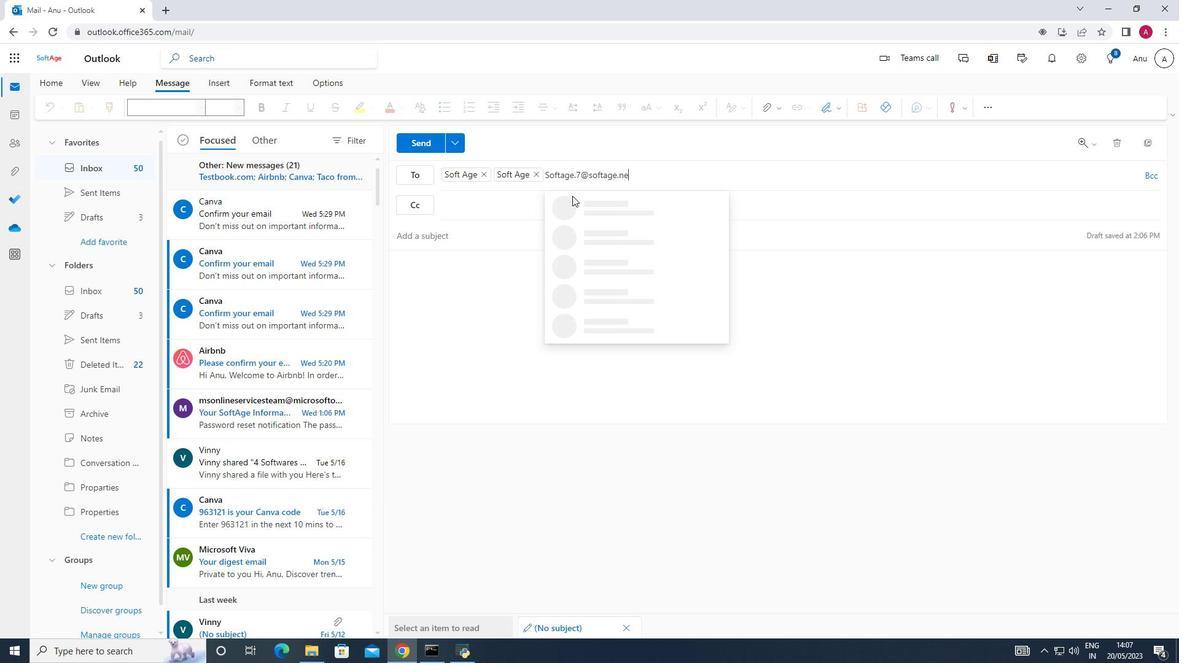 
Action: Mouse moved to (643, 204)
Screenshot: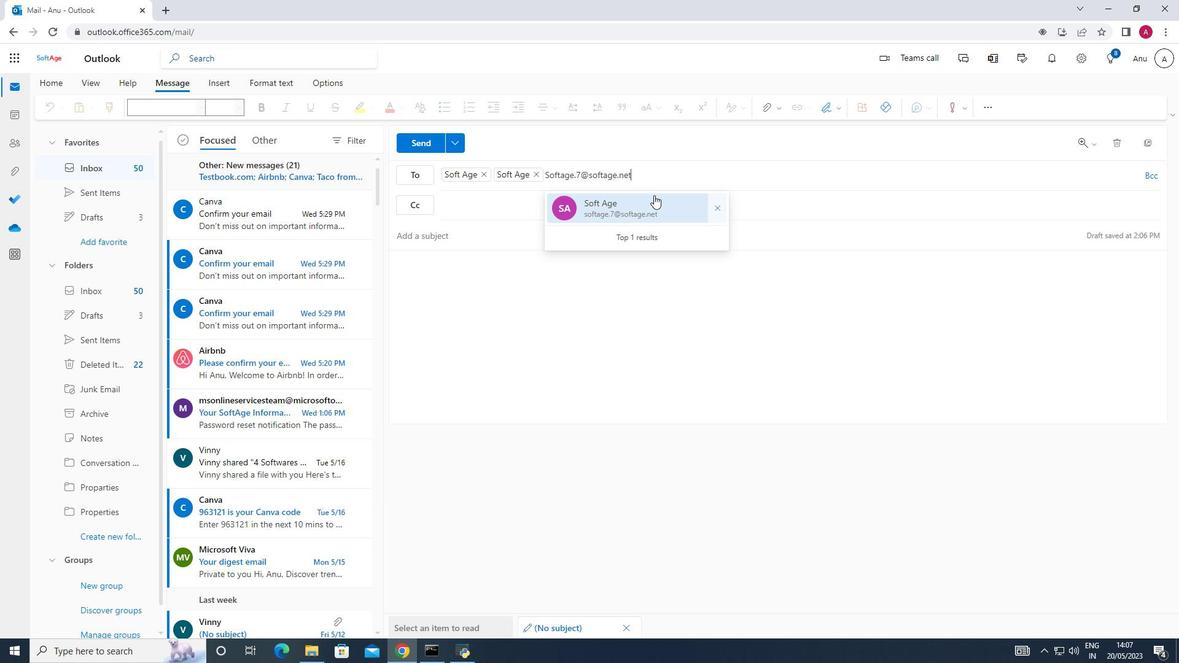 
Action: Mouse pressed left at (643, 204)
Screenshot: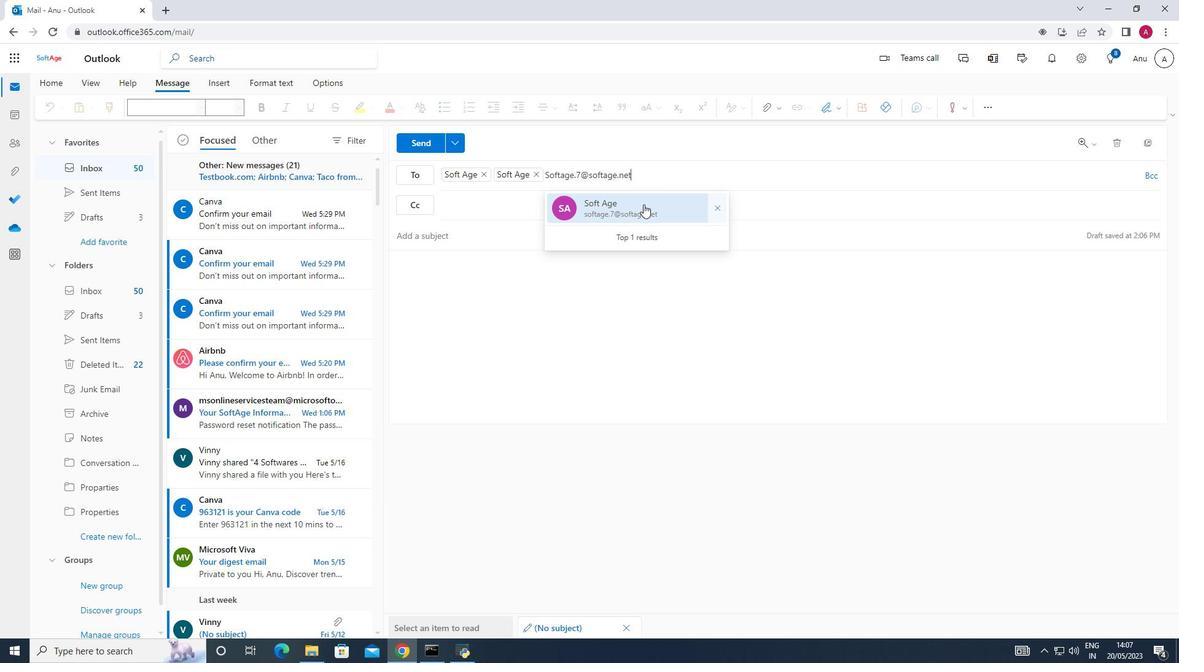 
Action: Mouse moved to (1162, 176)
Screenshot: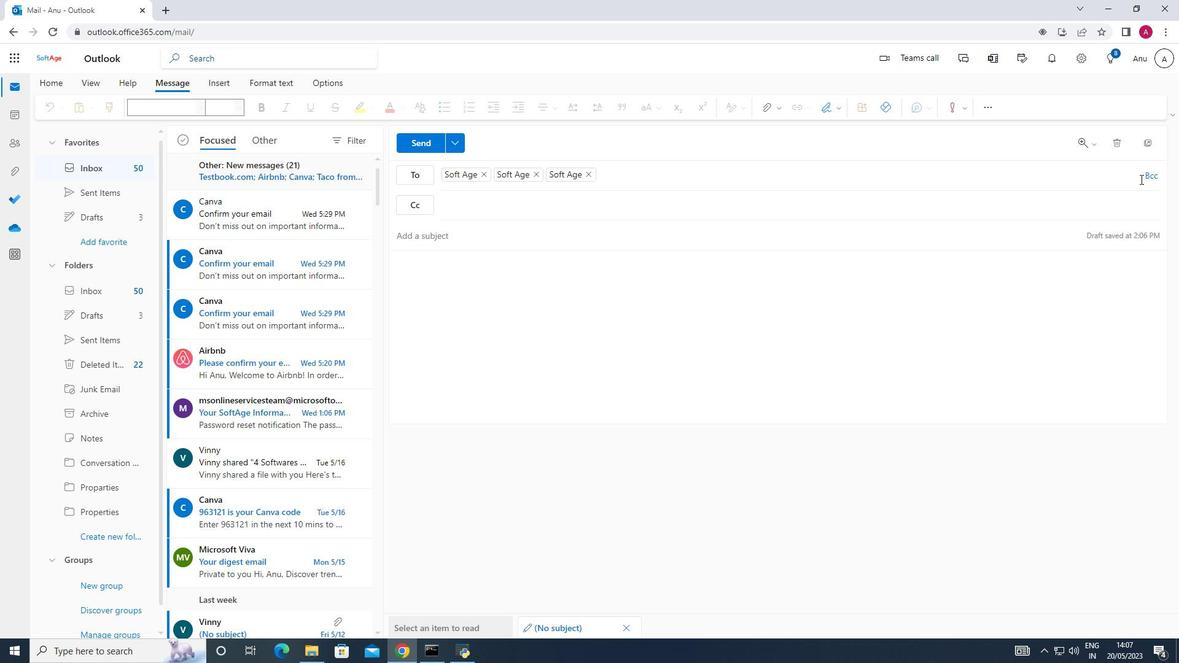 
Action: Mouse pressed left at (1162, 176)
Screenshot: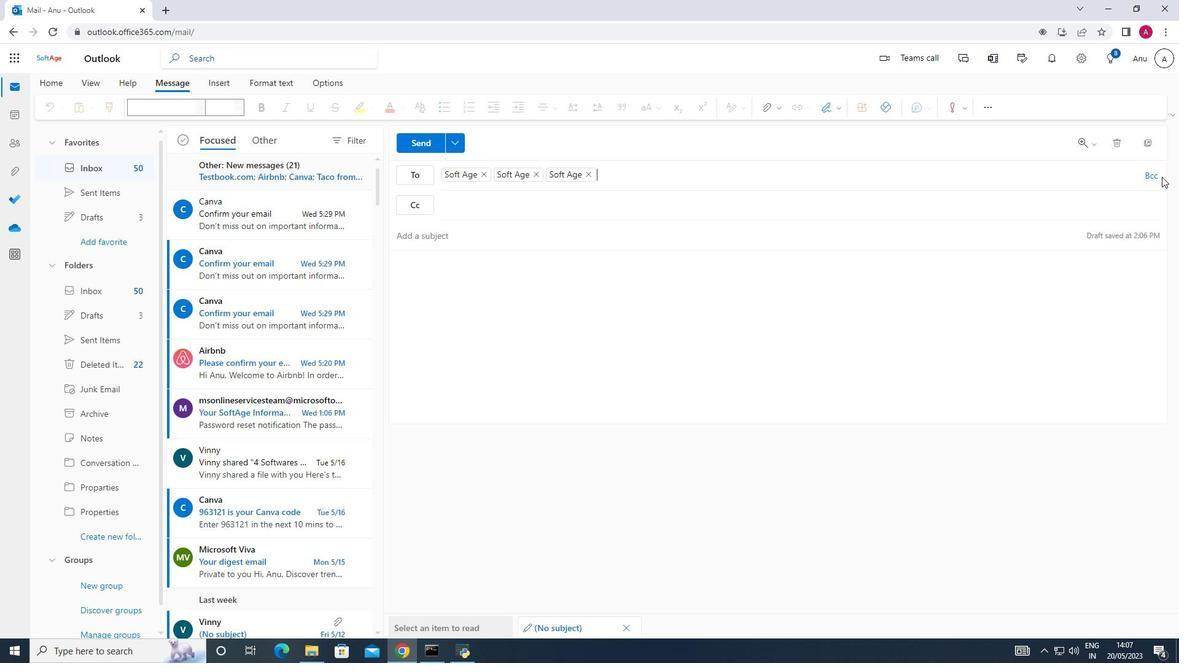 
Action: Mouse moved to (1155, 175)
Screenshot: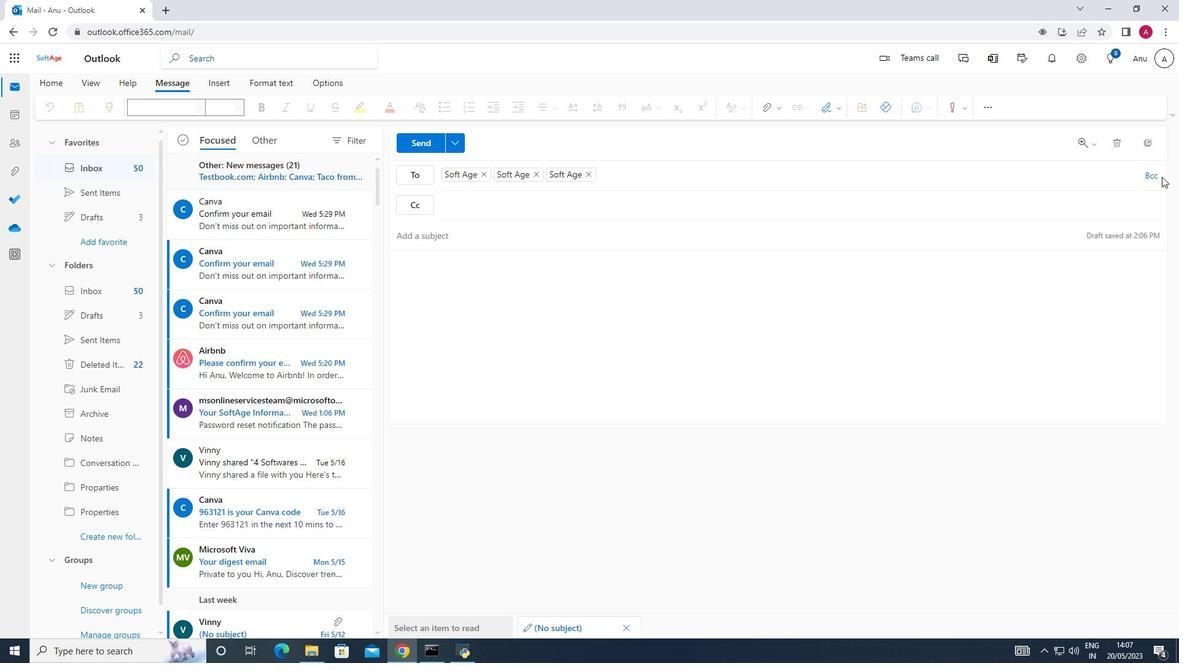 
Action: Mouse pressed left at (1155, 175)
Screenshot: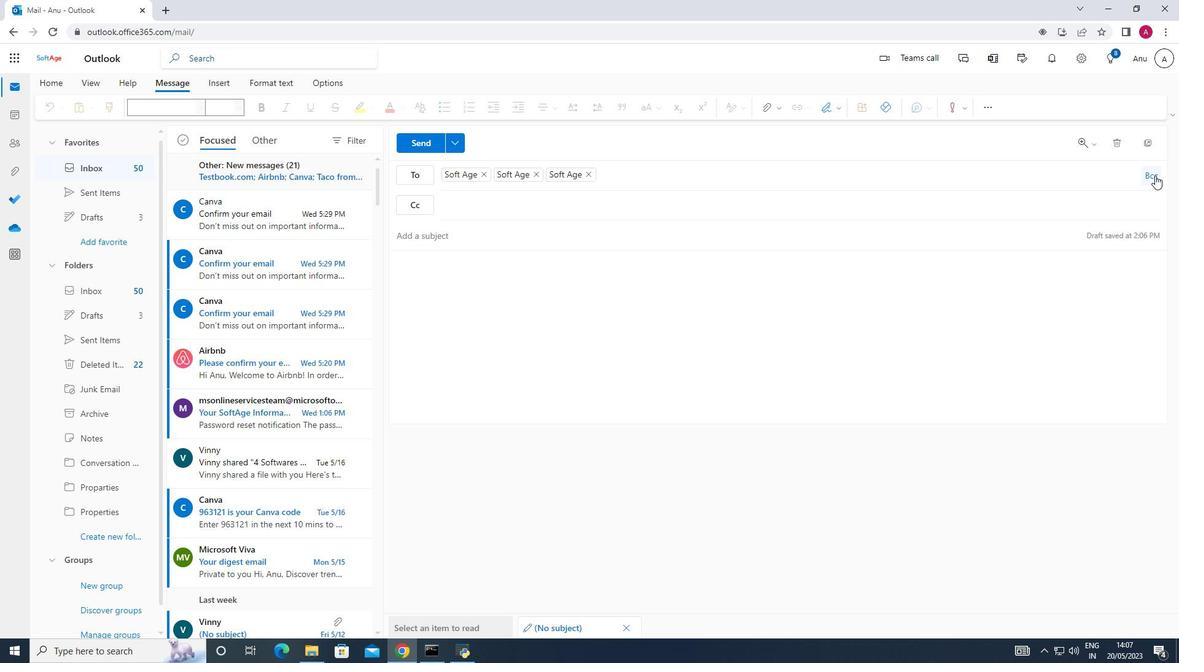 
Action: Mouse moved to (464, 237)
Screenshot: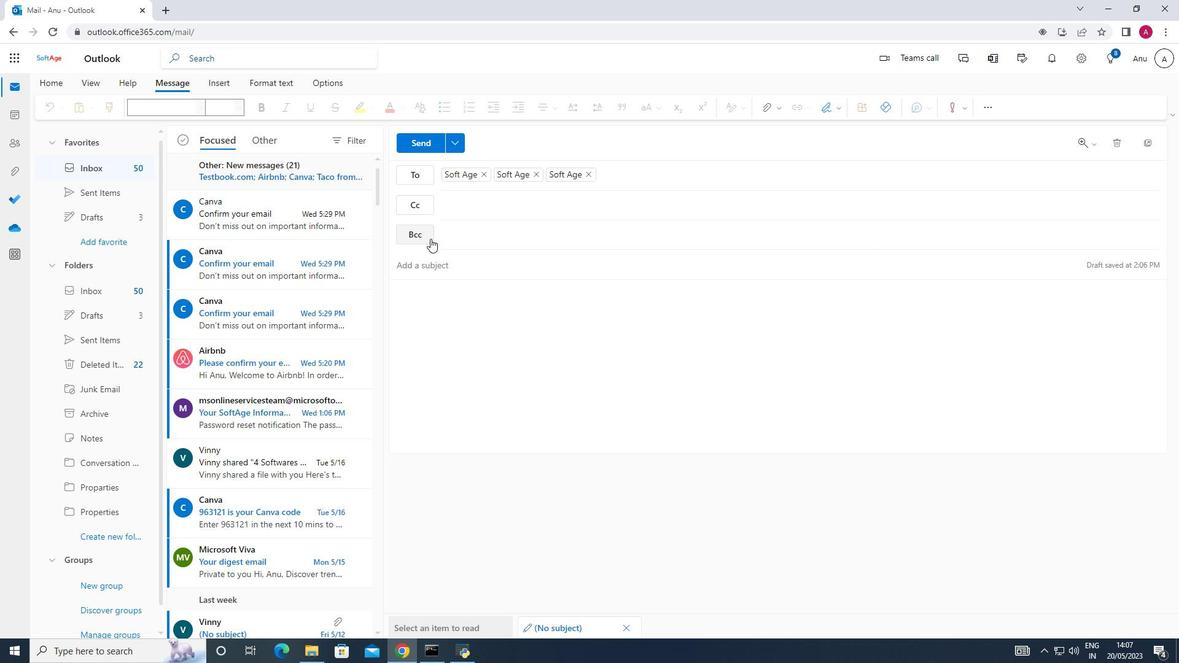 
Action: Key pressed <Key.shift>Softage.9<Key.shift>@softage.net
Screenshot: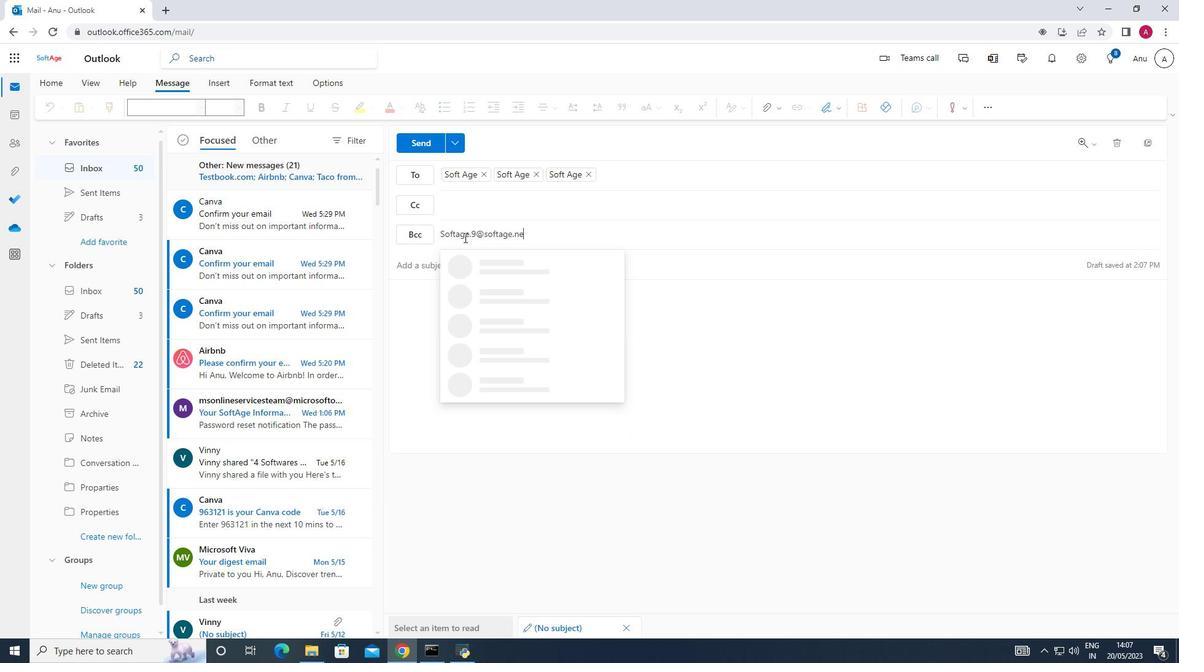 
Action: Mouse moved to (521, 272)
Screenshot: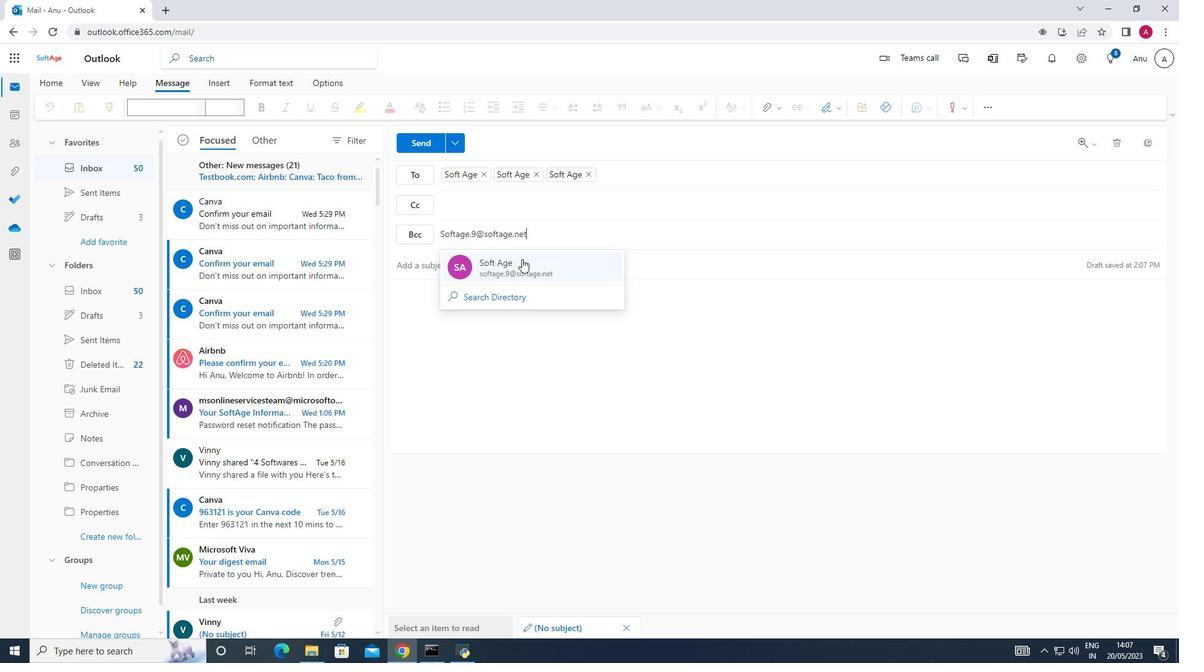
Action: Mouse pressed left at (521, 272)
Screenshot: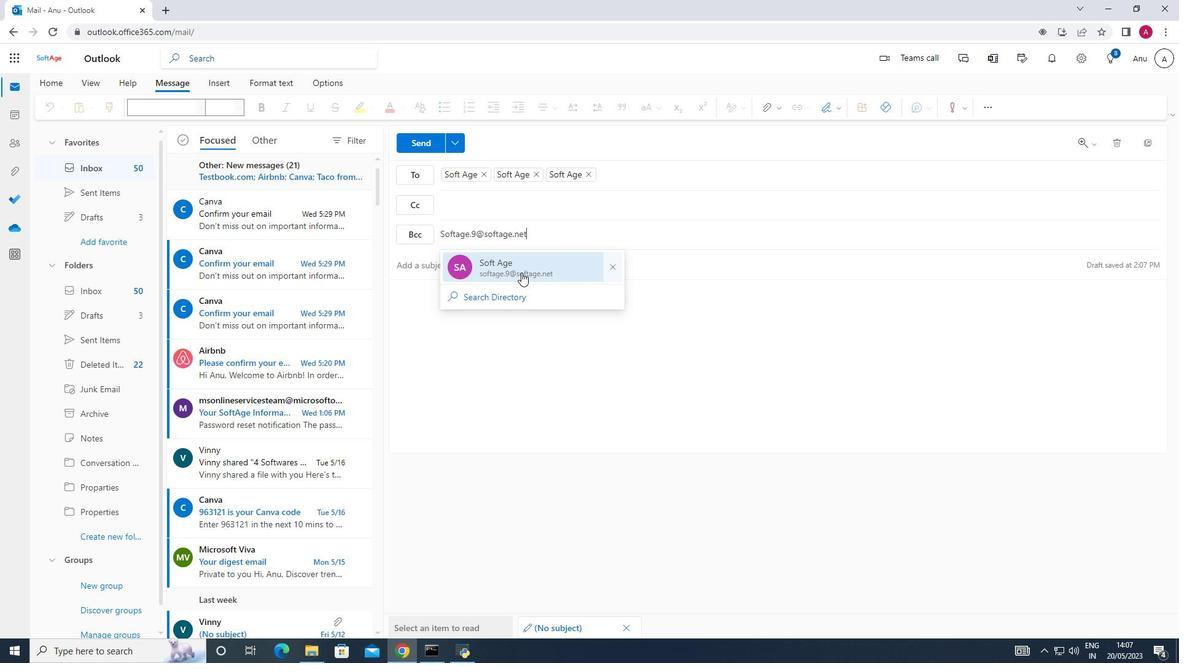 
Action: Mouse moved to (434, 265)
Screenshot: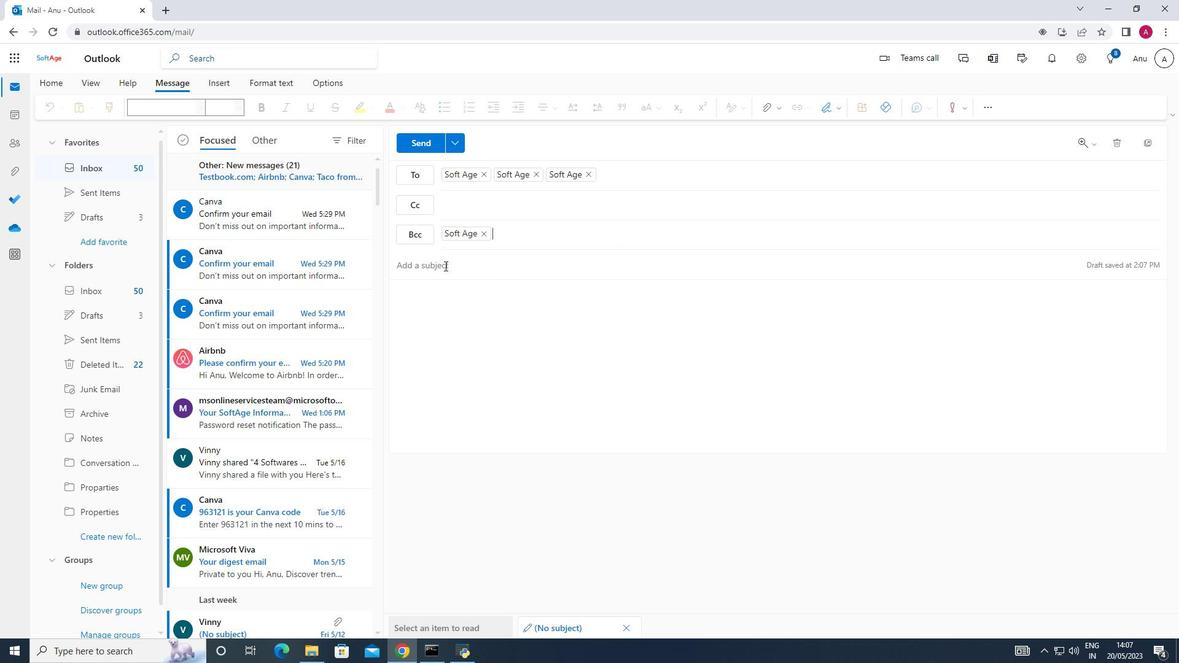 
Action: Mouse pressed left at (434, 265)
Screenshot: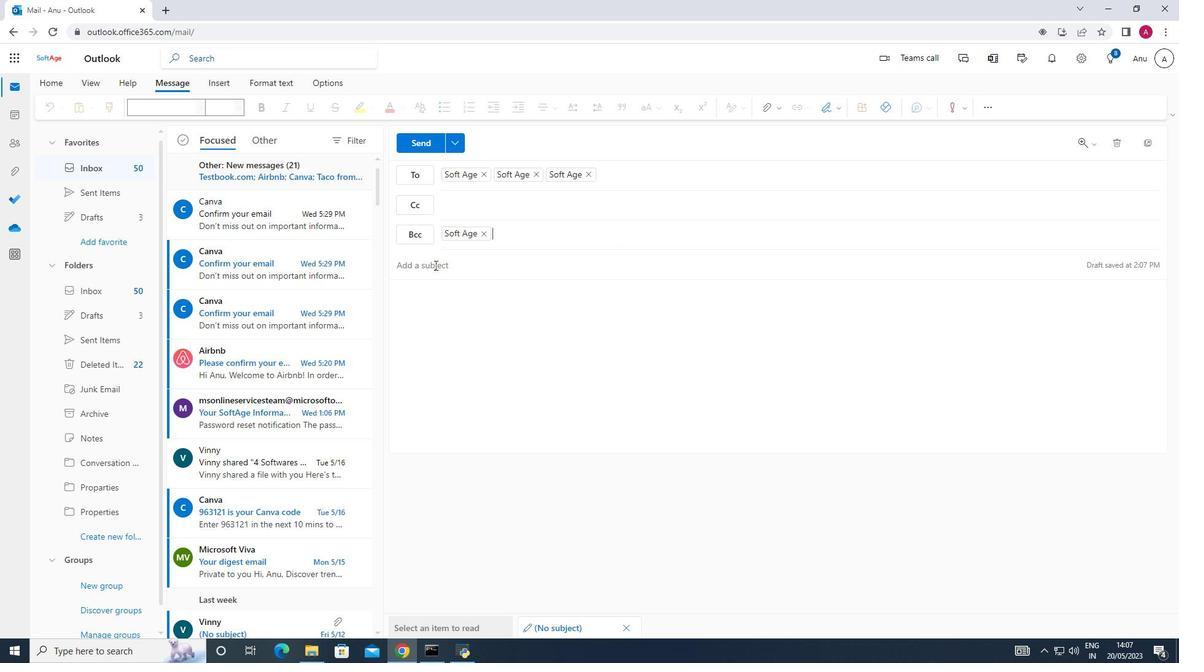 
Action: Mouse moved to (434, 264)
Screenshot: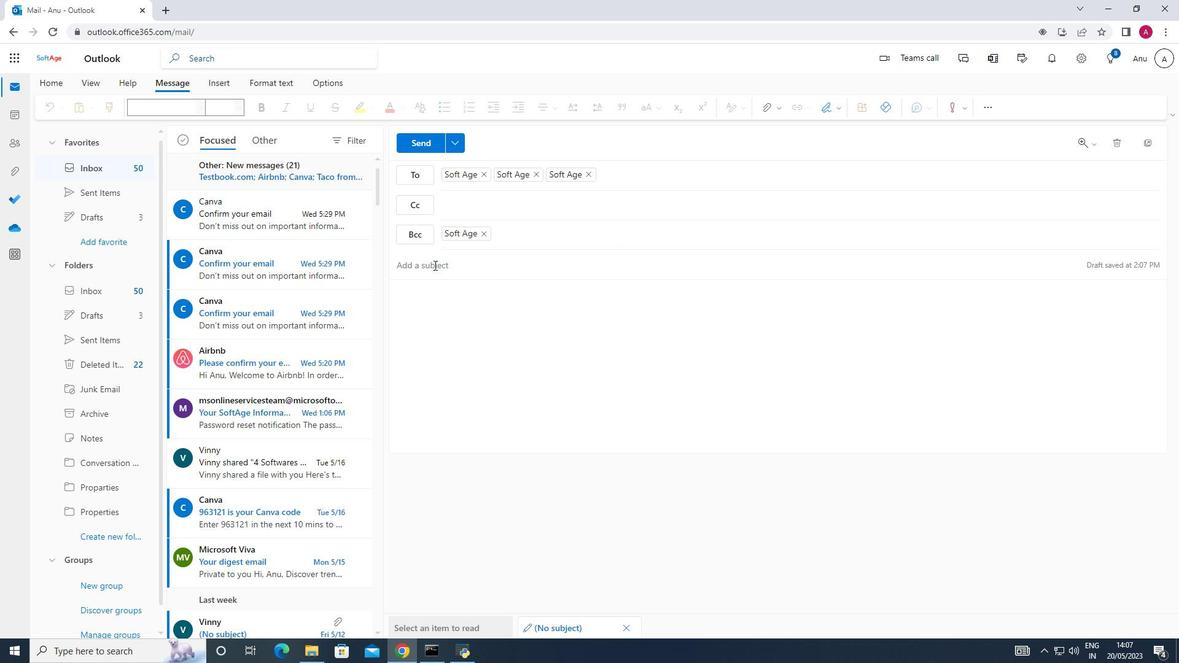 
Action: Key pressed <Key.shift><Key.shift><Key.shift>Update<Key.space>on<Key.space>a<Key.space>ter<Key.backspace><Key.backspace><Key.backspace><Key.shift>Termination<Key.space>m<Key.backspace><Key.shift>Meeting
Screenshot: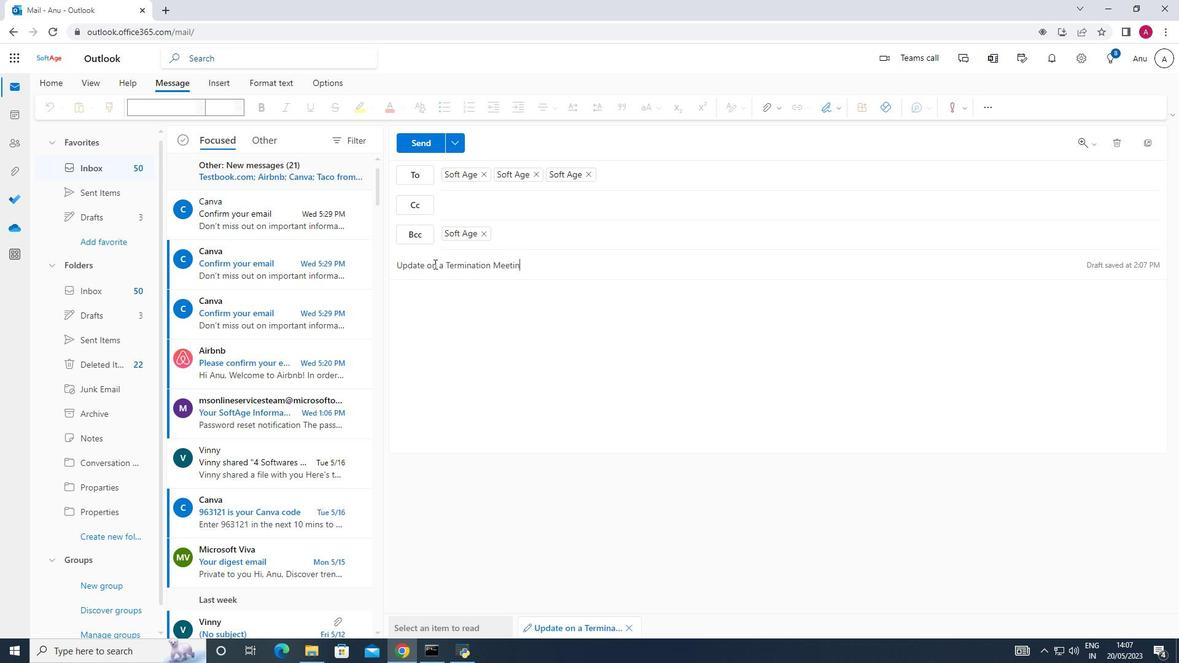 
Action: Mouse moved to (417, 300)
Screenshot: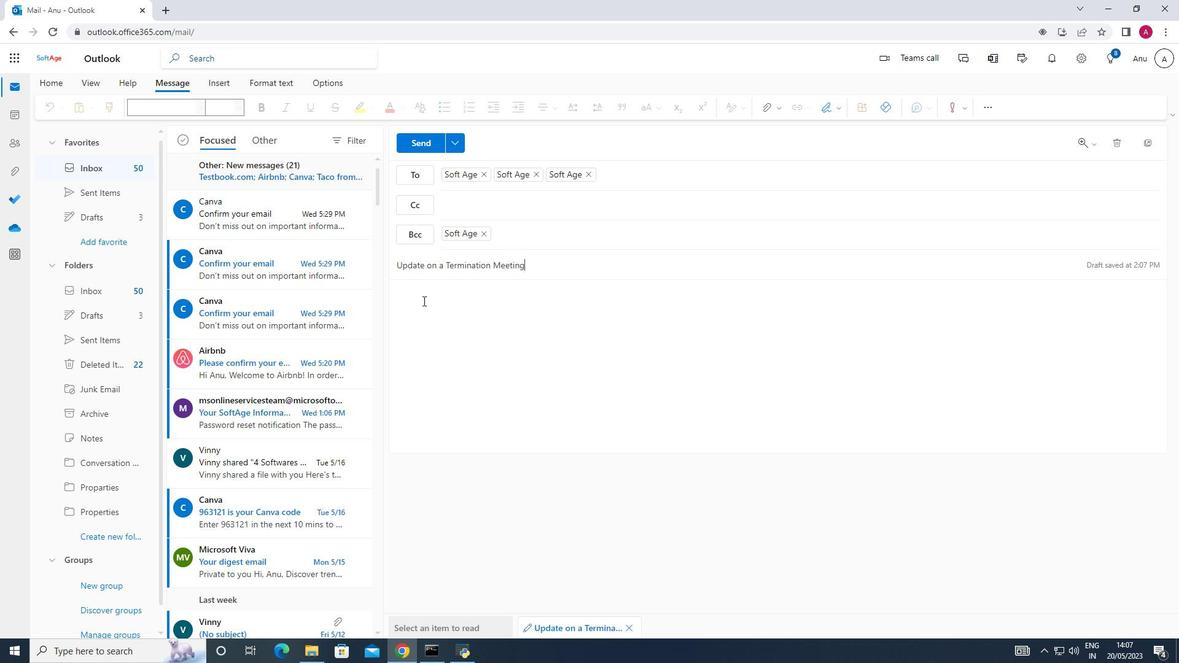 
Action: Mouse pressed left at (417, 300)
Screenshot: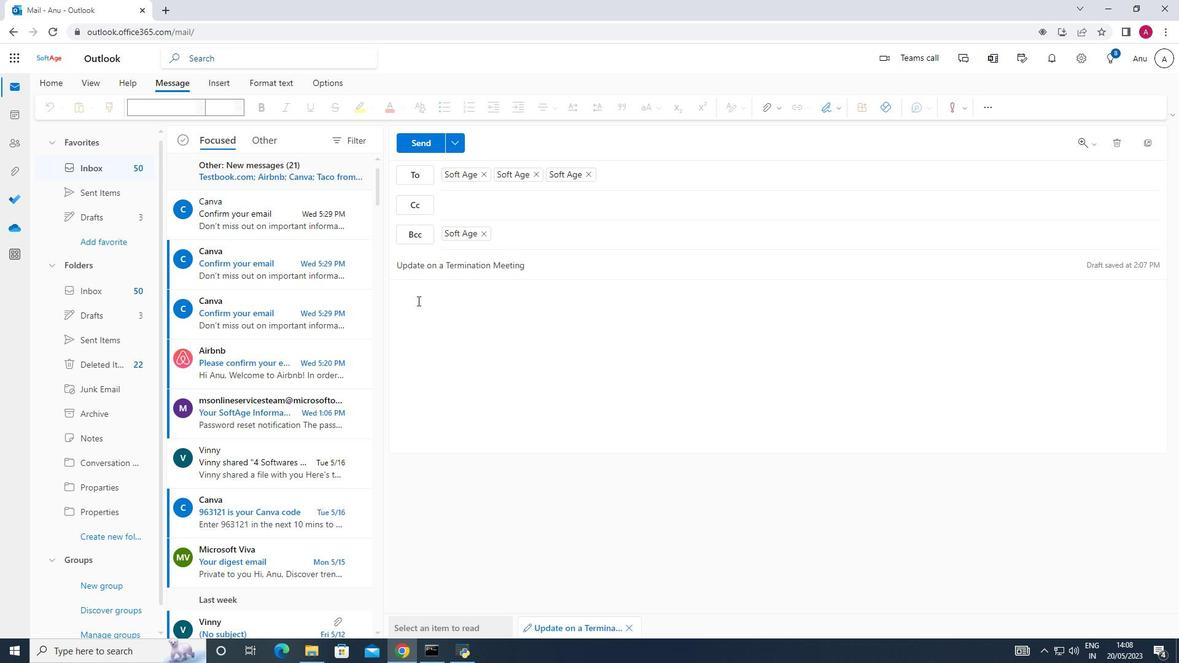 
Action: Key pressed <Key.shift>CO<Key.backspace>ould<Key.space>you<Key.space>please<Key.space>provide<Key.space>a<Key.space>list<Key.space>of<Key.space>the<Key.space>project<Key.space>assumptions<Key.space>am<Key.backspace>nd<Key.space>constraints
Screenshot: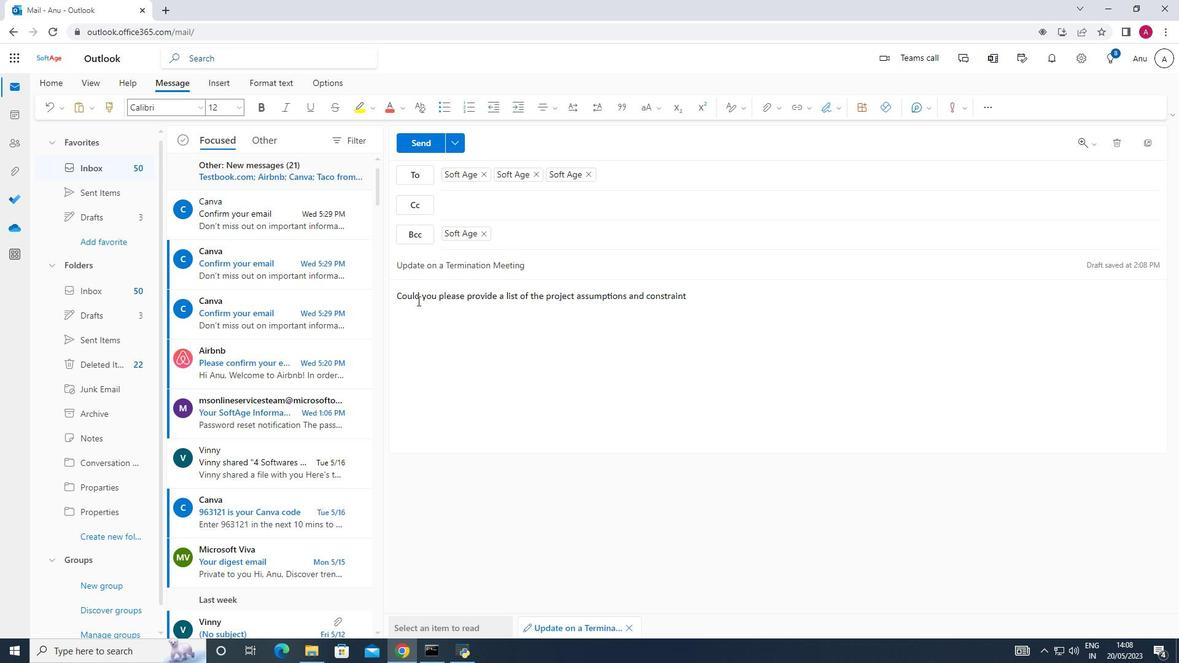 
Action: Mouse moved to (415, 292)
Screenshot: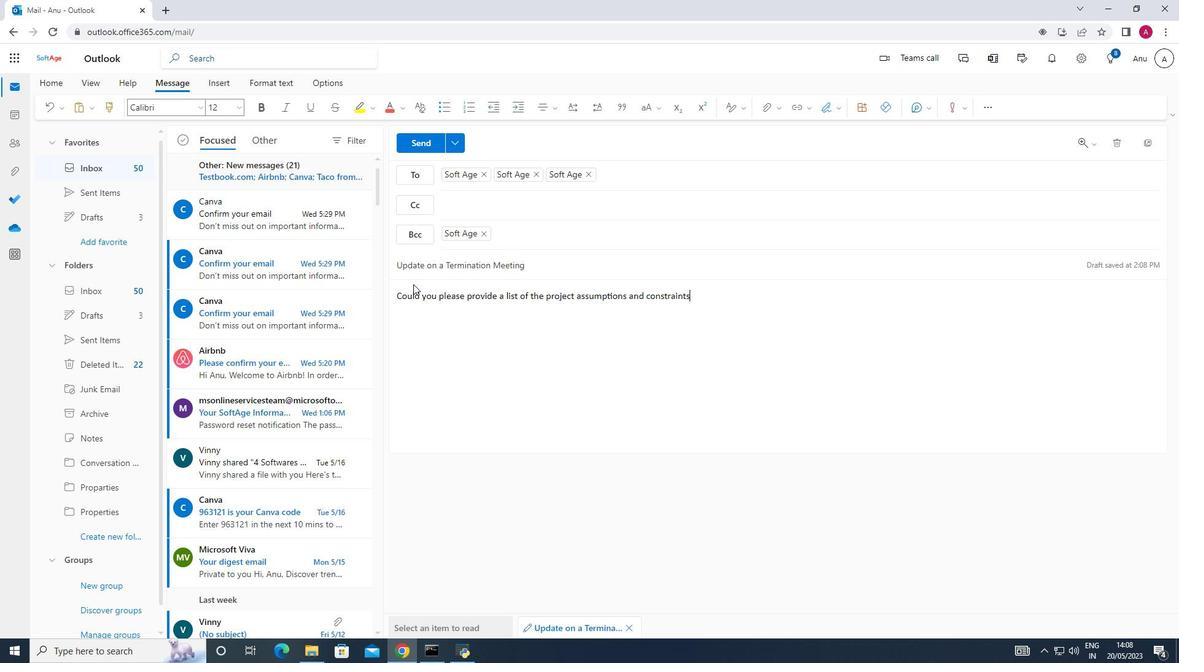 
Action: Key pressed <Key.shift_r><Key.shift_r><Key.shift_r><Key.shift_r><Key.shift_r><Key.shift_r><Key.shift_r><Key.shift_r><Key.shift_r><Key.shift_r><Key.shift_r><Key.shift_r><Key.shift_r><Key.shift_r><Key.shift_r><Key.shift_r><Key.shift_r><Key.shift_r><Key.shift_r><Key.shift_r><Key.shift_r><Key.shift_r><Key.shift_r><Key.shift_r><Key.shift_r><Key.shift_r><Key.shift_r><Key.shift_r><Key.shift_r><Key.shift_r><Key.shift_r><Key.shift_r><Key.shift_r><Key.shift_r><Key.shift_r><Key.shift_r><Key.shift_r><Key.shift_r><Key.shift_r><Key.shift_r><Key.shift_r><Key.shift_r><Key.shift_r><Key.shift_r><Key.shift_r><Key.shift_r><Key.shift_r><Key.shift_r><Key.shift_r><Key.shift_r><Key.shift_r><Key.shift_r><Key.shift_r><Key.shift_r><Key.shift_r><Key.shift_r><Key.shift_r><Key.shift_r><Key.shift_r><Key.shift_r><Key.shift_r><Key.shift_r><Key.shift_r><Key.shift_r><Key.shift_r><Key.shift_r><Key.shift_r><Key.shift_r><Key.shift_r><Key.shift_r><Key.shift_r><Key.shift_r><Key.shift_r>?
Screenshot: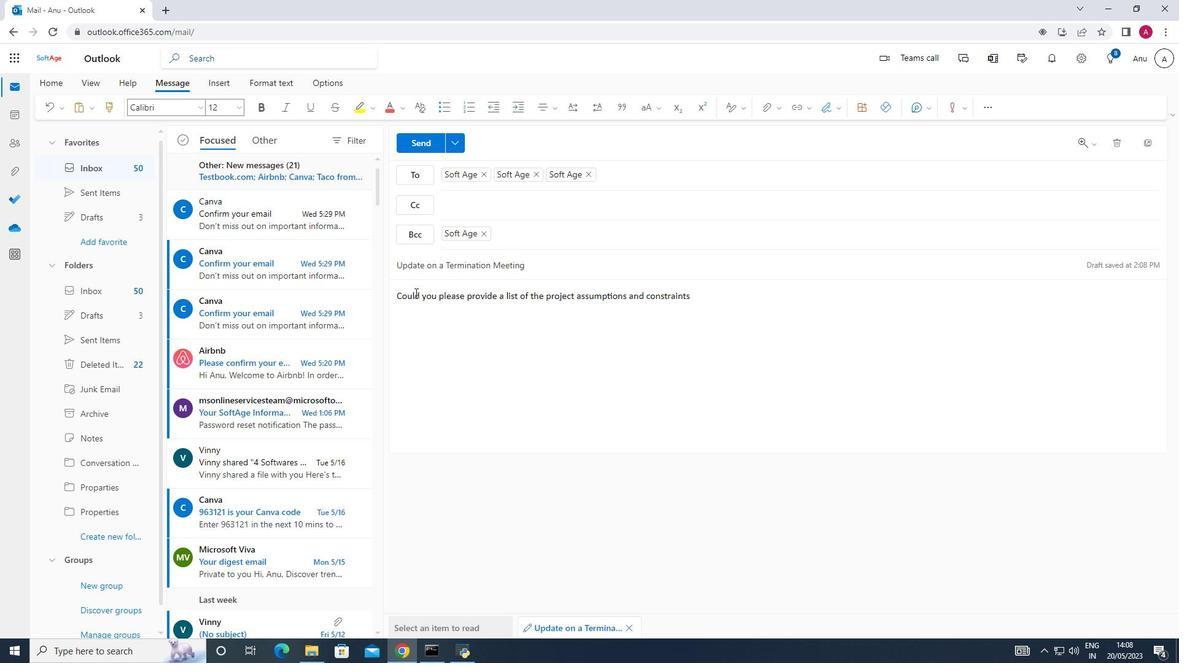 
Action: Mouse moved to (836, 107)
Screenshot: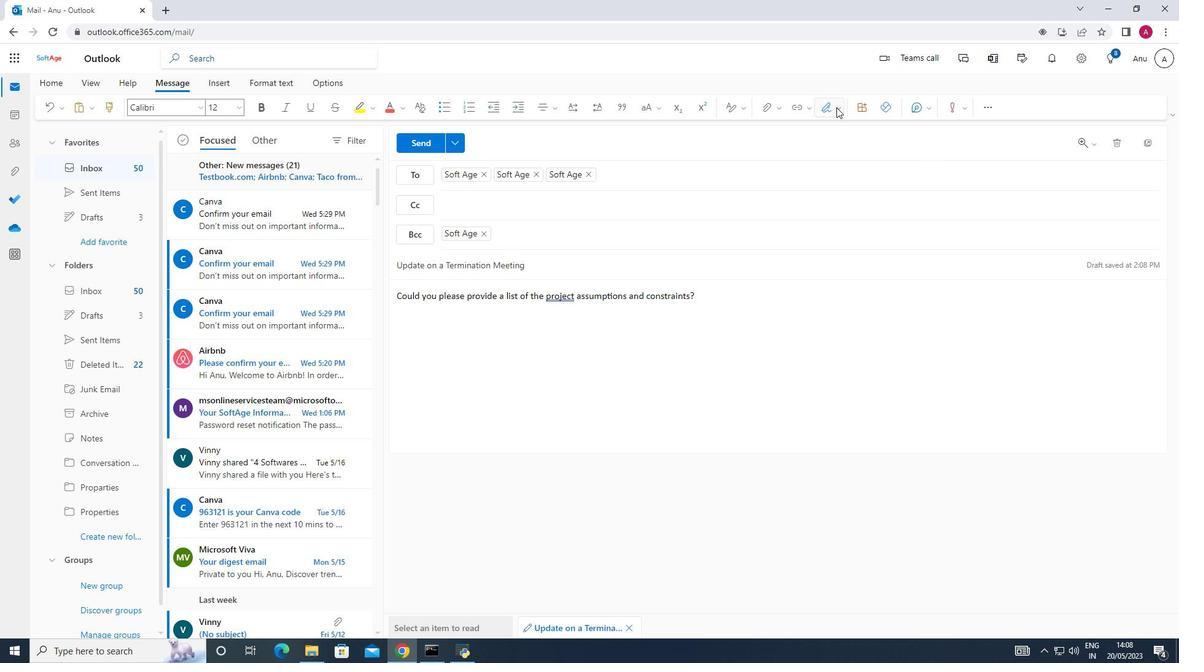 
Action: Mouse pressed left at (836, 107)
Screenshot: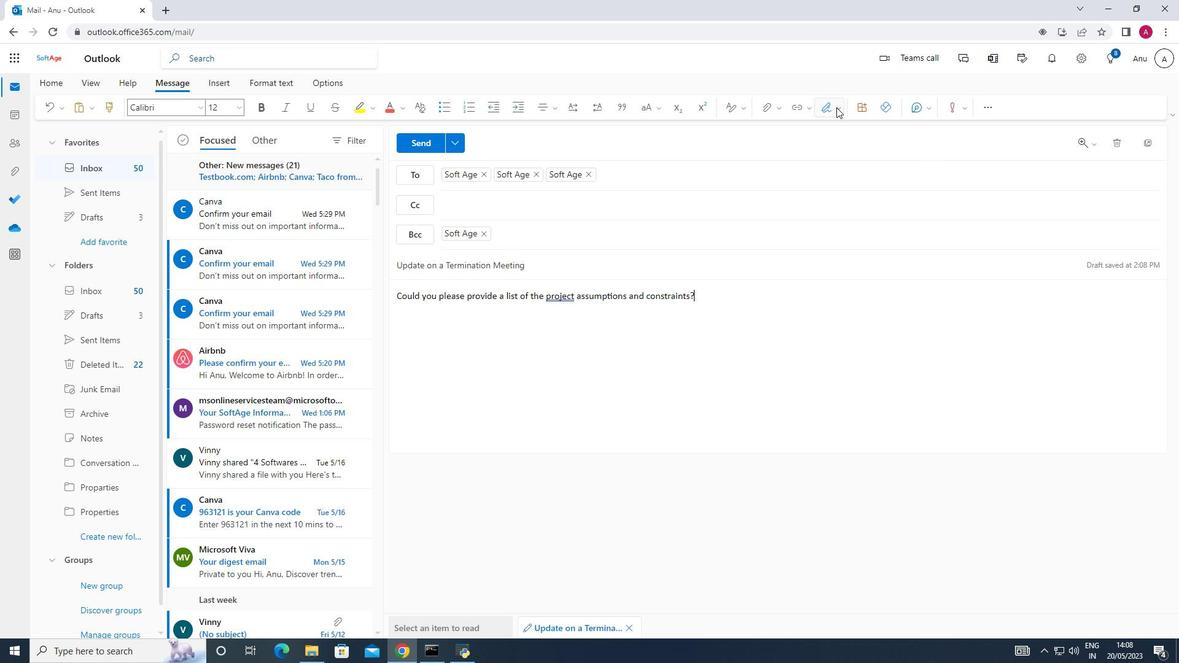 
Action: Mouse moved to (803, 132)
Screenshot: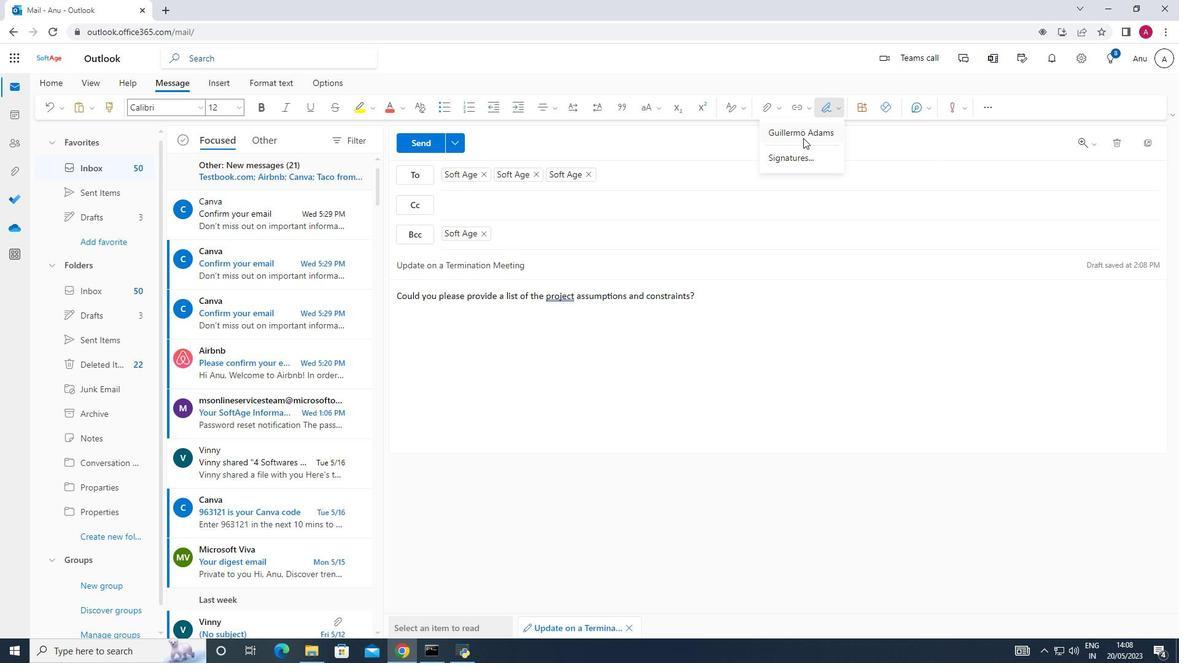 
Action: Mouse pressed left at (803, 132)
Screenshot: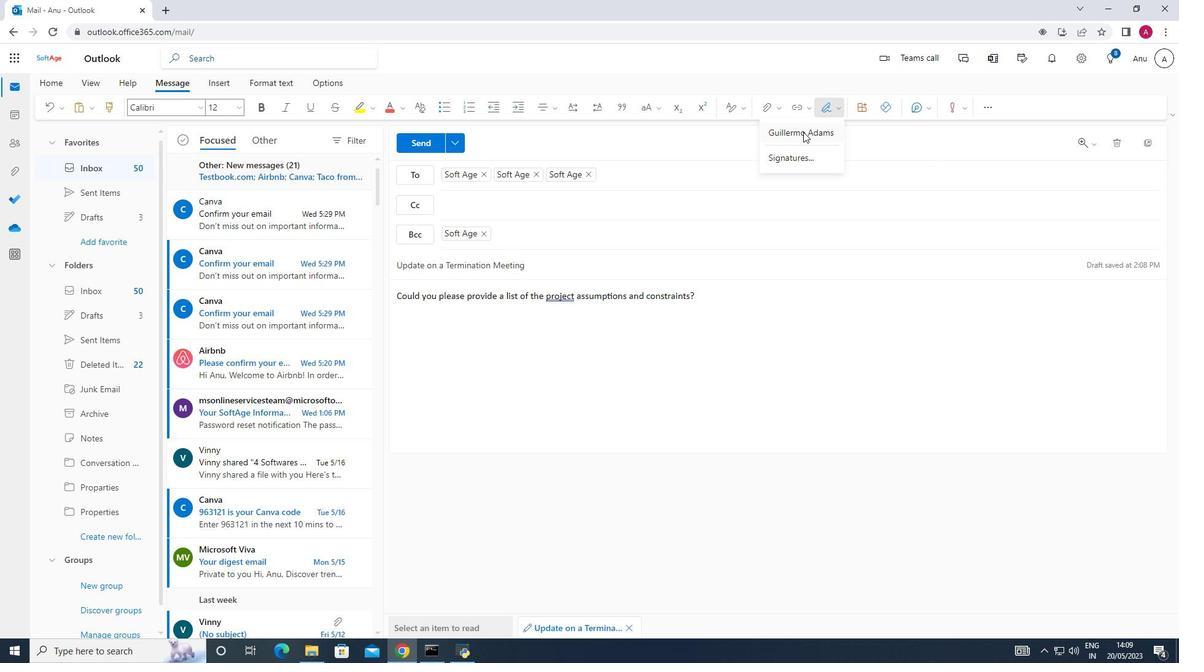 
Action: Mouse moved to (397, 316)
Screenshot: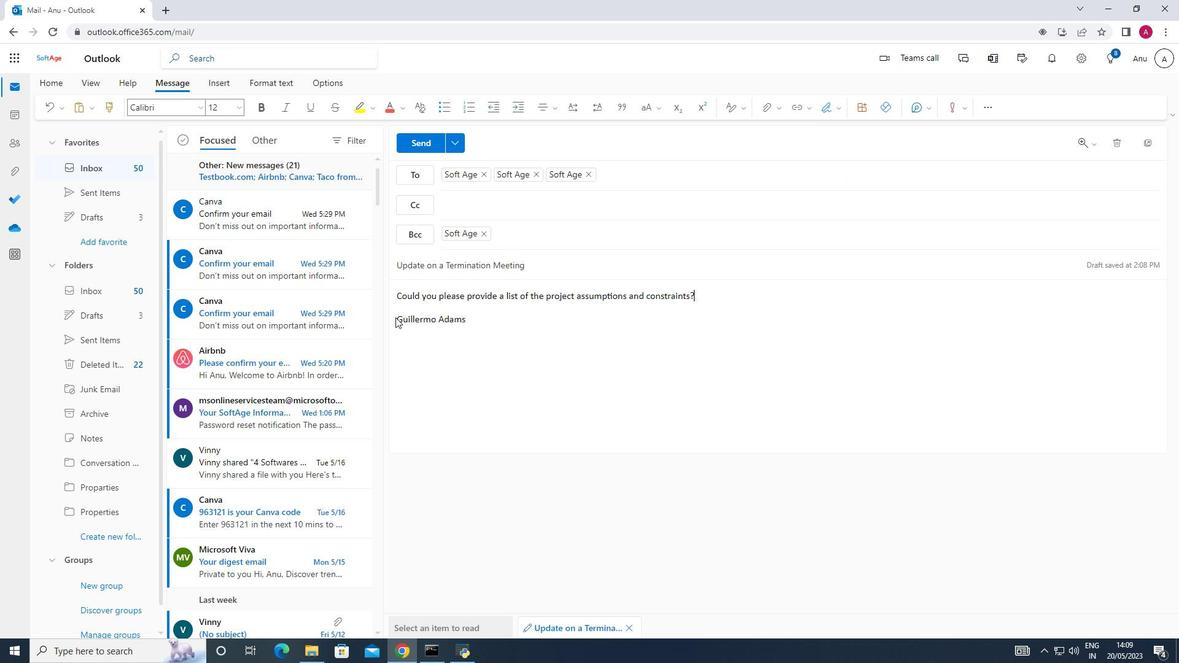 
Action: Mouse pressed left at (397, 316)
Screenshot: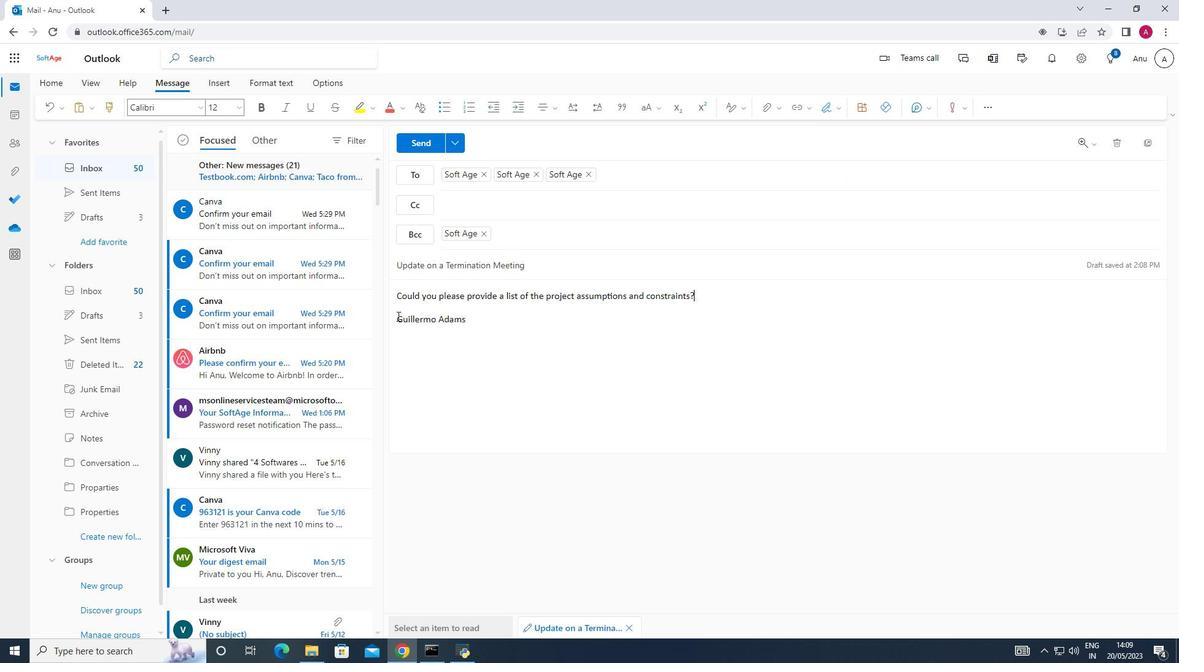 
Action: Key pressed <Key.enter><Key.enter><Key.enter><Key.enter><Key.enter><Key.enter>
Screenshot: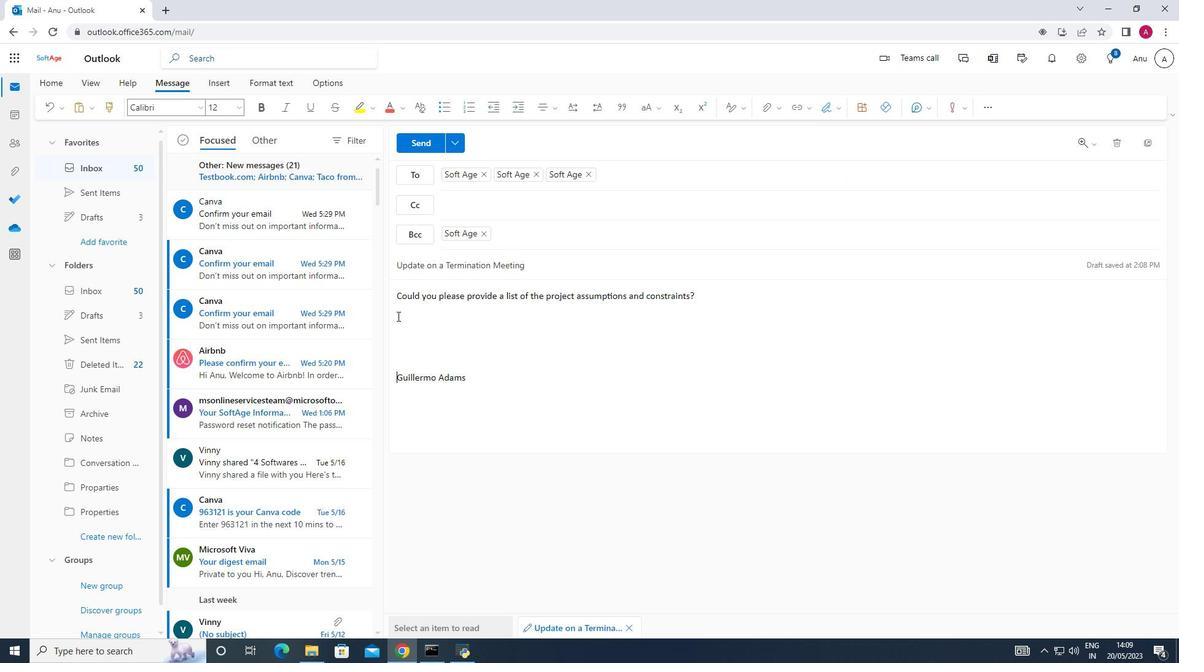 
Action: Mouse moved to (426, 140)
Screenshot: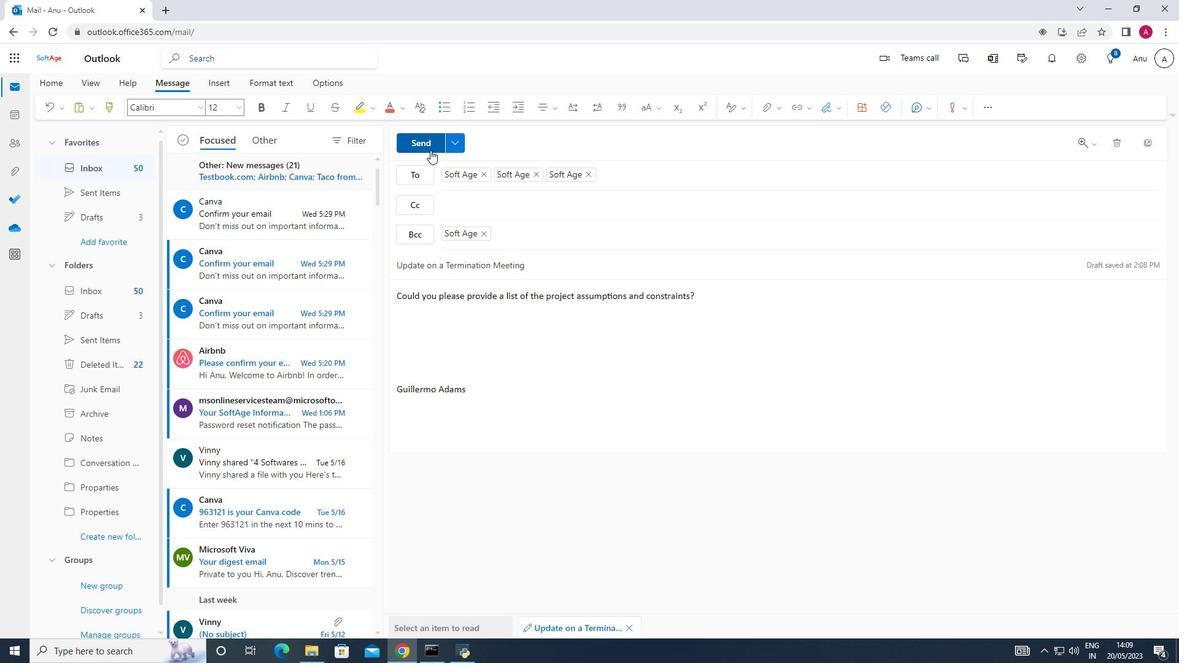 
Action: Mouse pressed left at (426, 140)
Screenshot: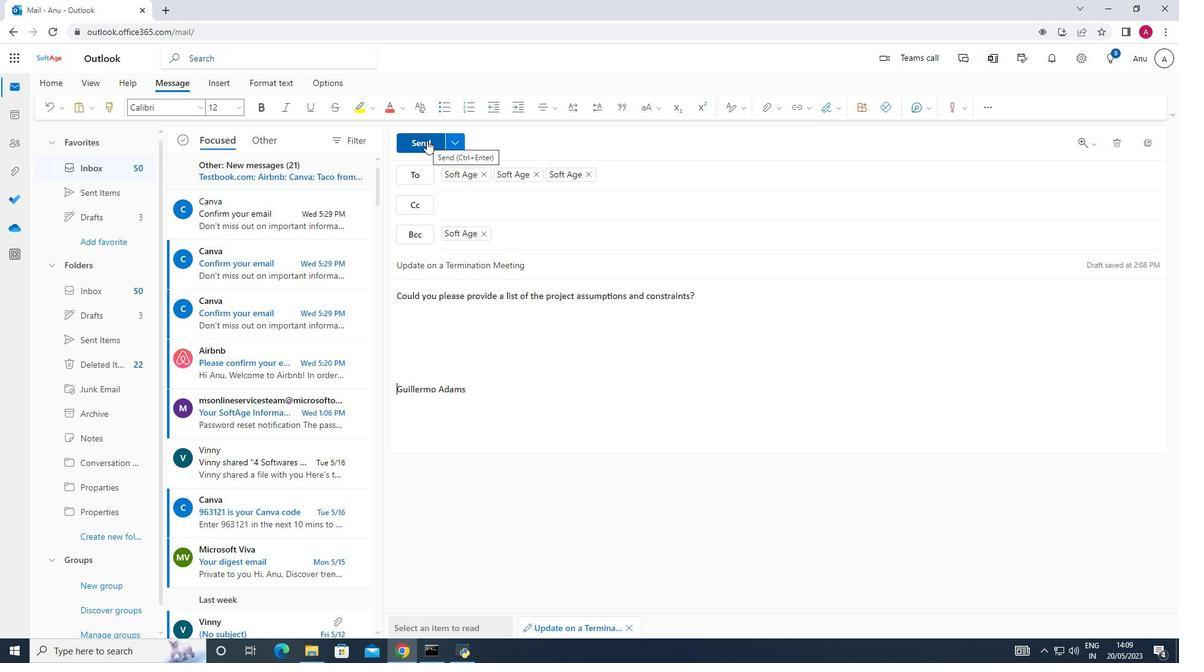 
Action: Mouse moved to (439, 202)
Screenshot: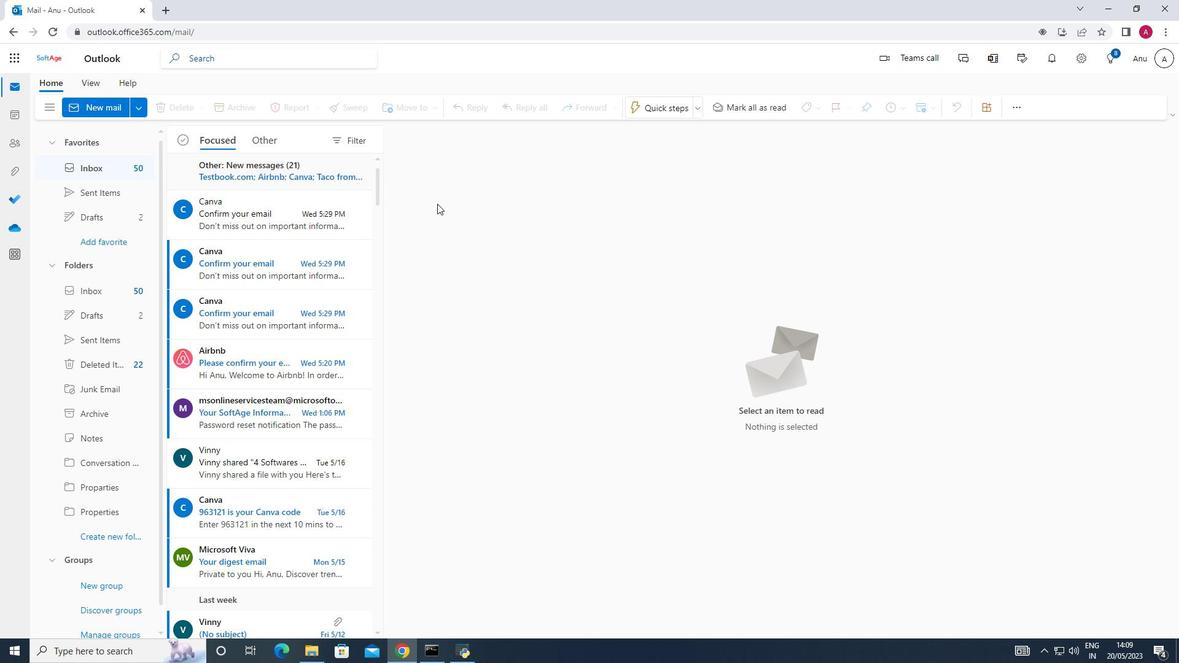 
